Task: Search one way flight ticket for 1 adult, 5 children, 2 infants in seat and 1 infant on lap in first from Alexandria: Alexandria International Airport to Rockford: Chicago Rockford International Airport(was Northwest Chicagoland Regional Airport At Rockford) on 5-1-2023. Choice of flights is Alaska. Number of bags: 2 carry on bags and 6 checked bags. Price is upto 82000. Outbound departure time preference is 4:30.
Action: Mouse moved to (211, 211)
Screenshot: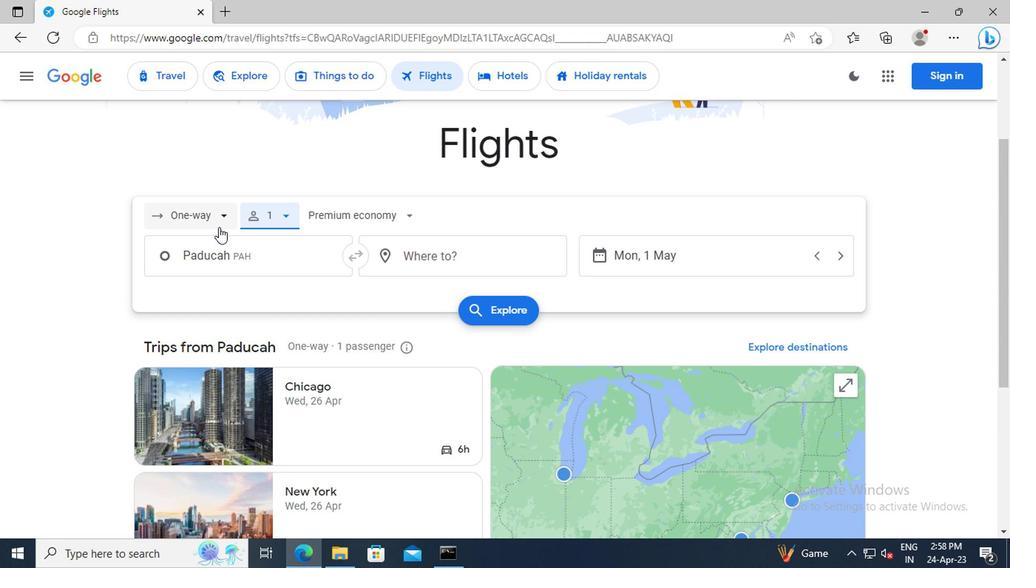 
Action: Mouse pressed left at (211, 211)
Screenshot: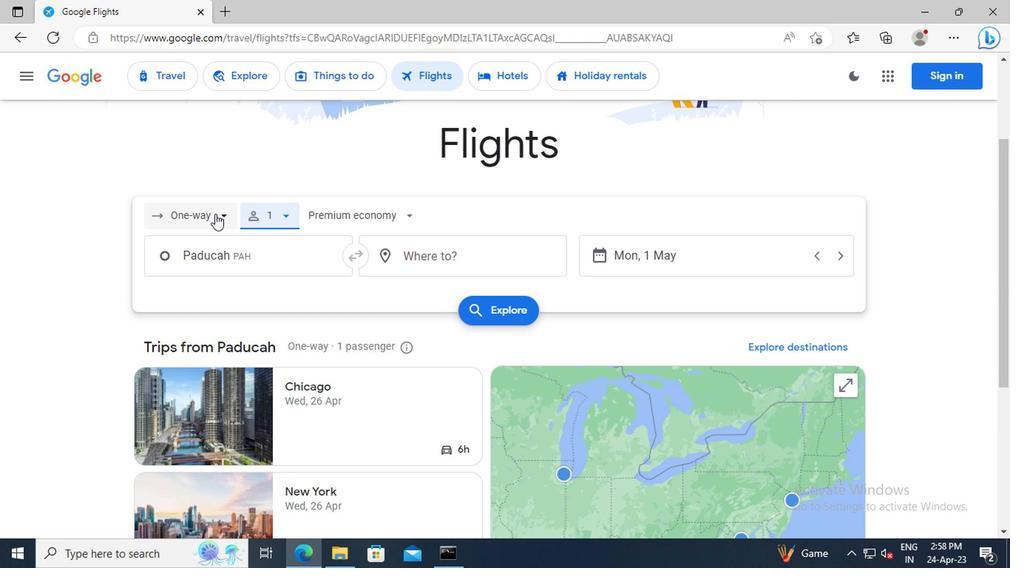 
Action: Mouse moved to (200, 283)
Screenshot: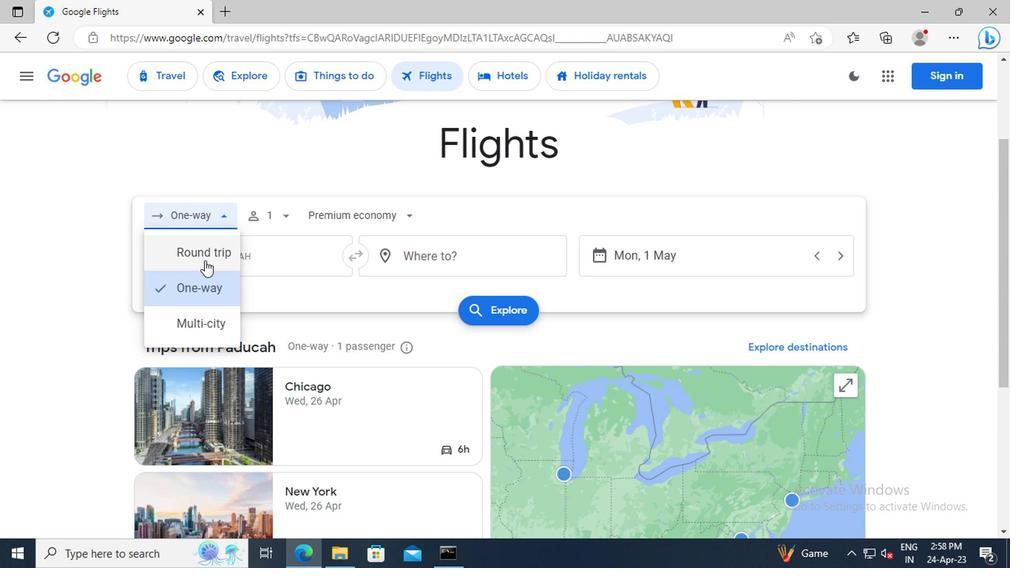 
Action: Mouse pressed left at (200, 283)
Screenshot: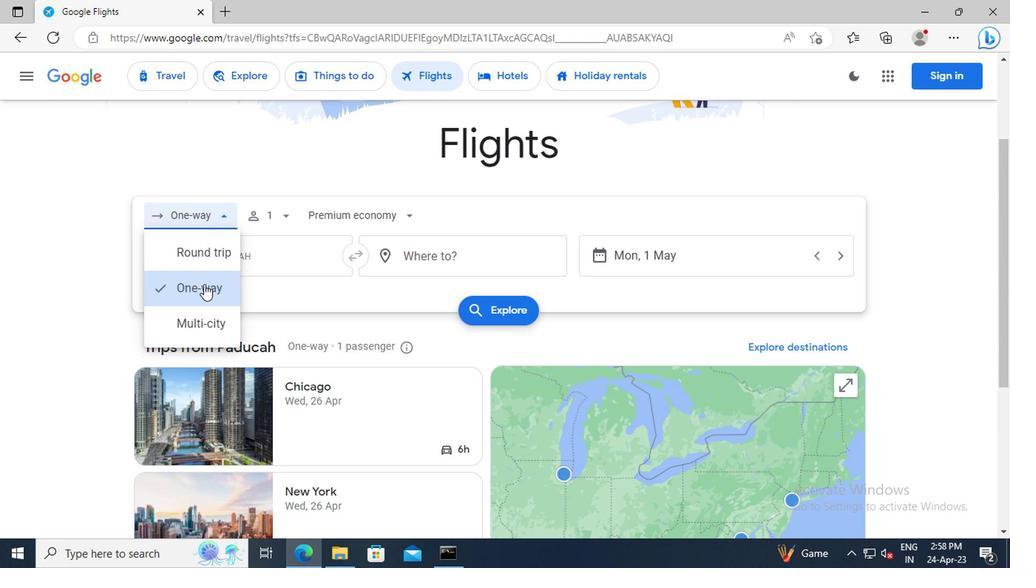 
Action: Mouse moved to (278, 211)
Screenshot: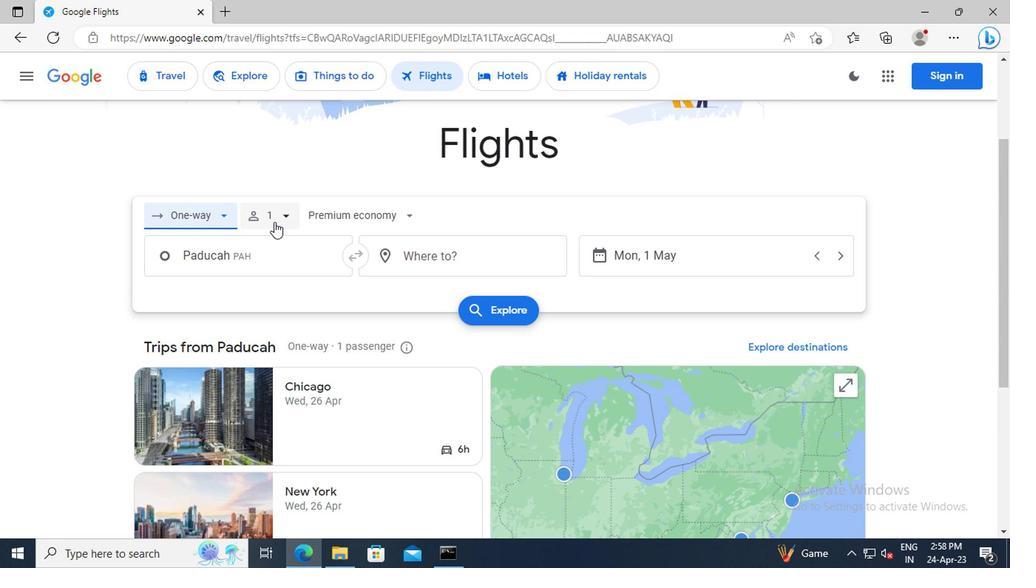 
Action: Mouse pressed left at (278, 211)
Screenshot: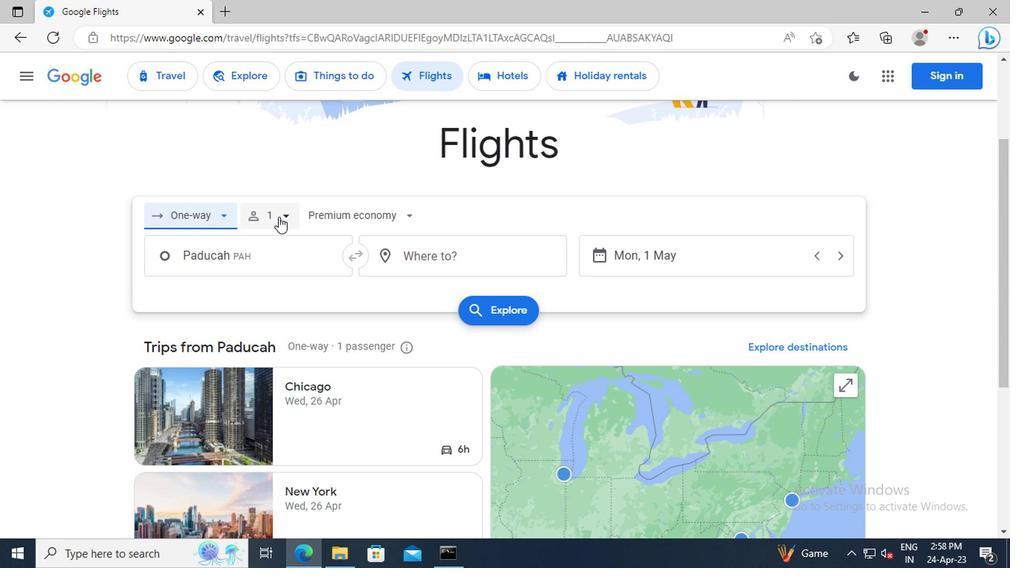 
Action: Mouse moved to (391, 294)
Screenshot: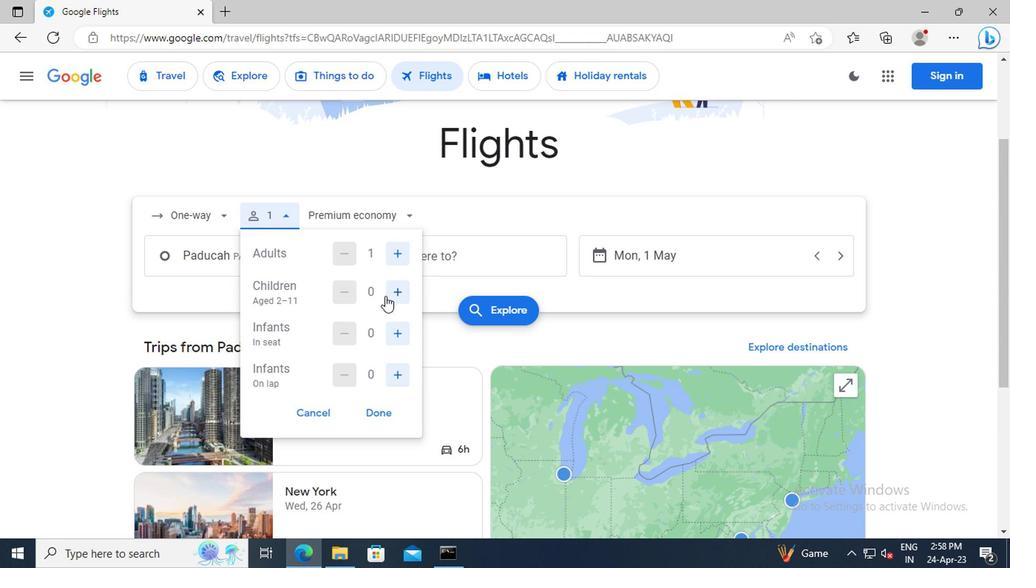 
Action: Mouse pressed left at (391, 294)
Screenshot: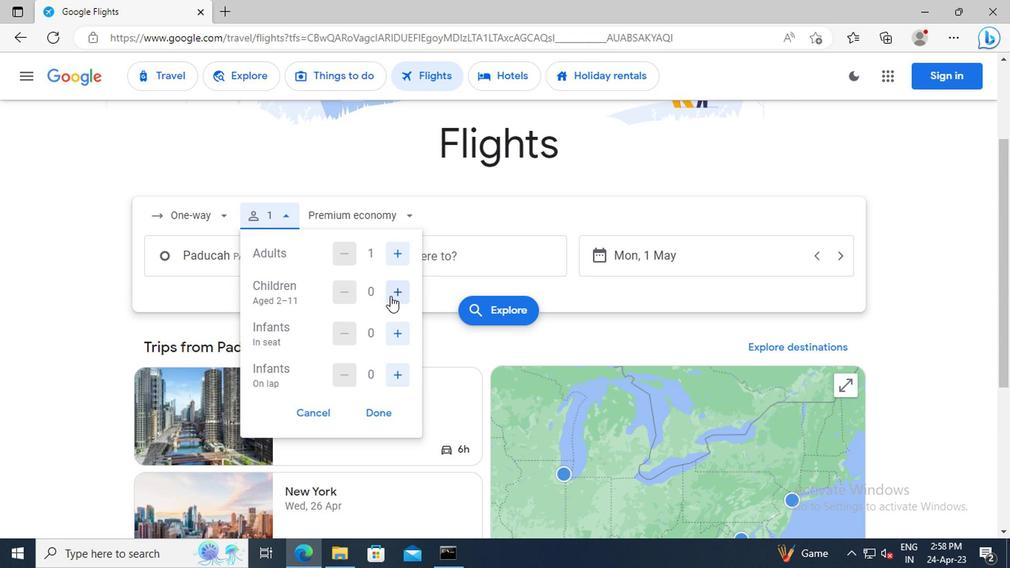 
Action: Mouse pressed left at (391, 294)
Screenshot: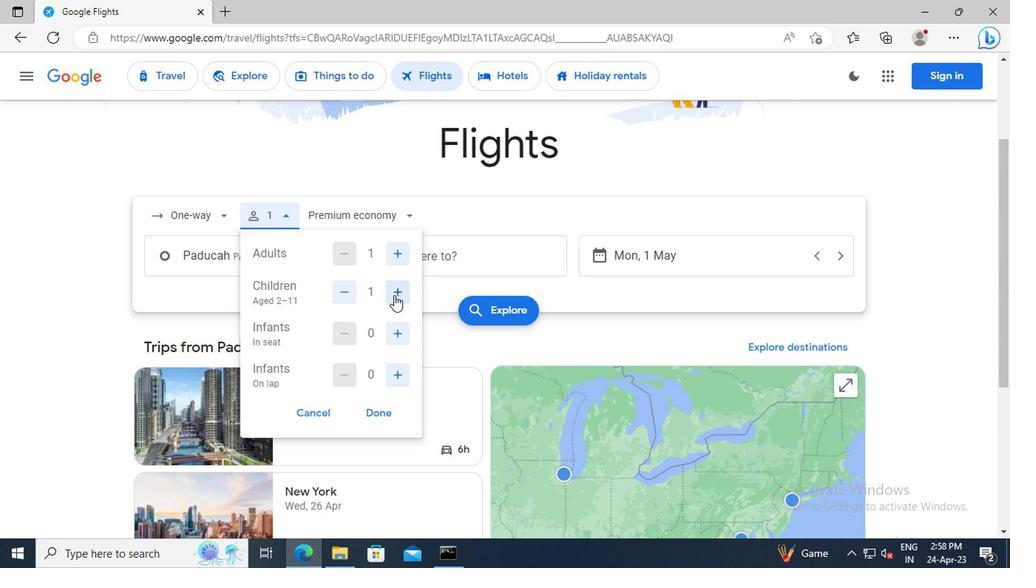 
Action: Mouse pressed left at (391, 294)
Screenshot: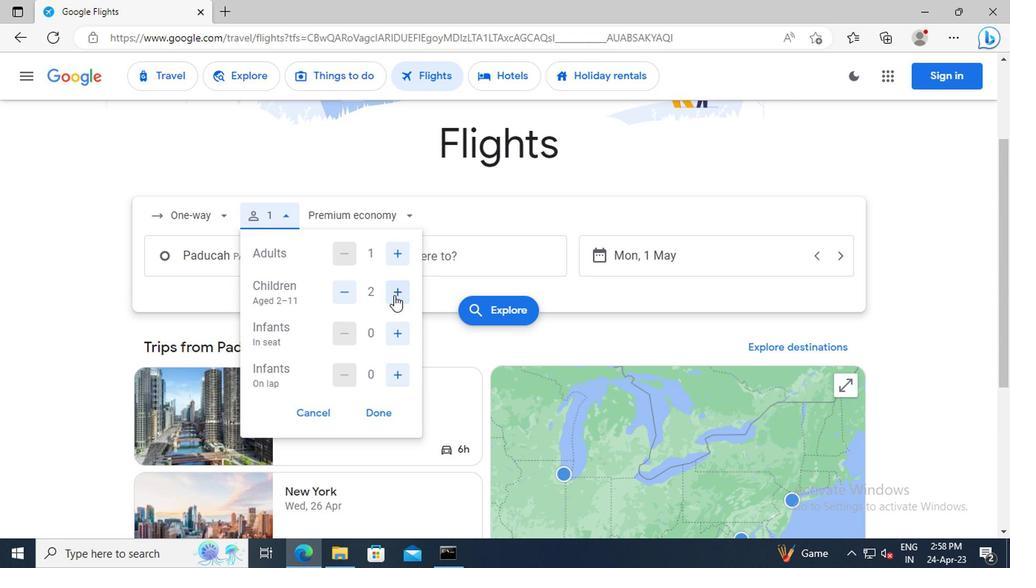 
Action: Mouse pressed left at (391, 294)
Screenshot: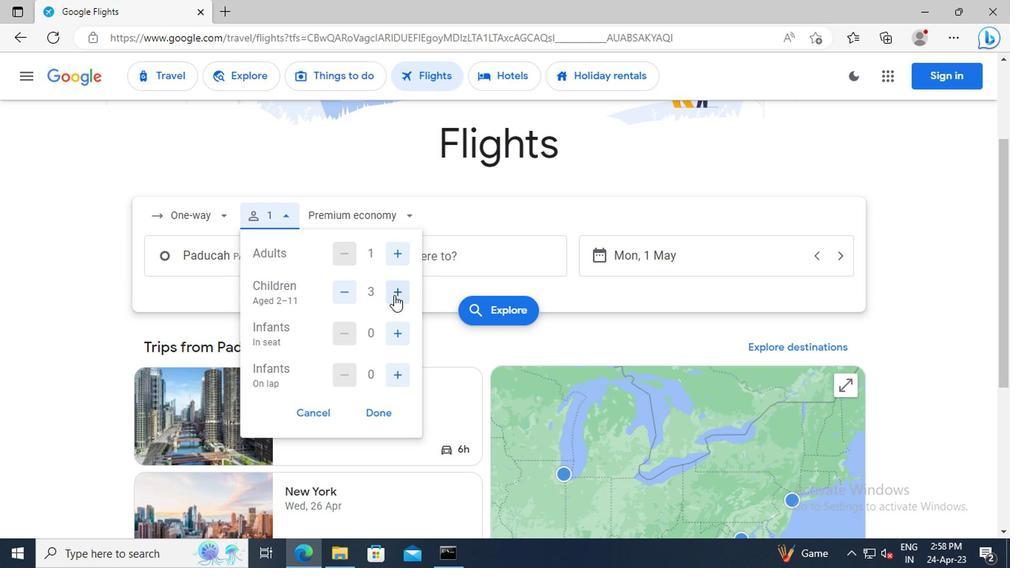 
Action: Mouse moved to (392, 293)
Screenshot: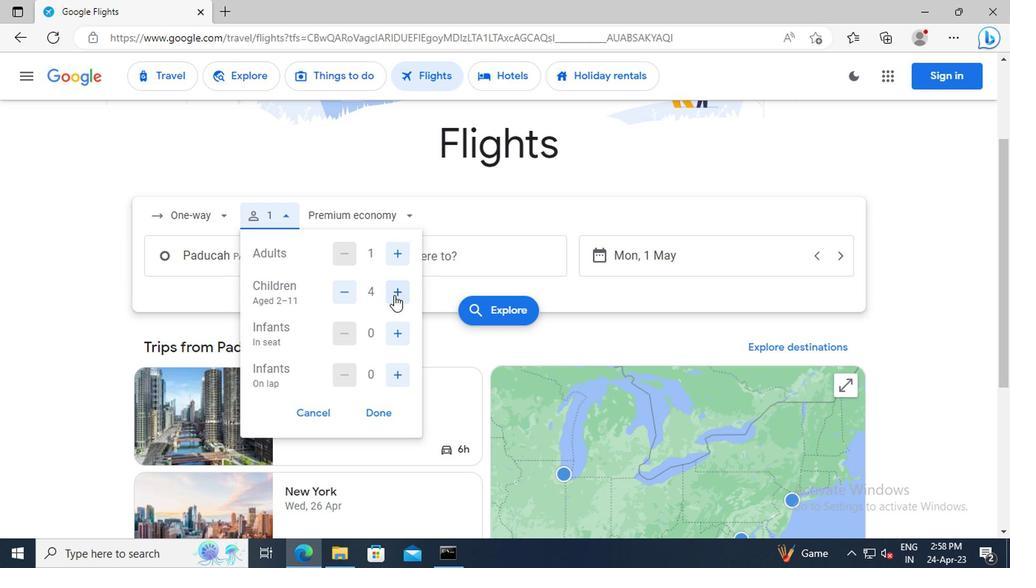 
Action: Mouse pressed left at (392, 293)
Screenshot: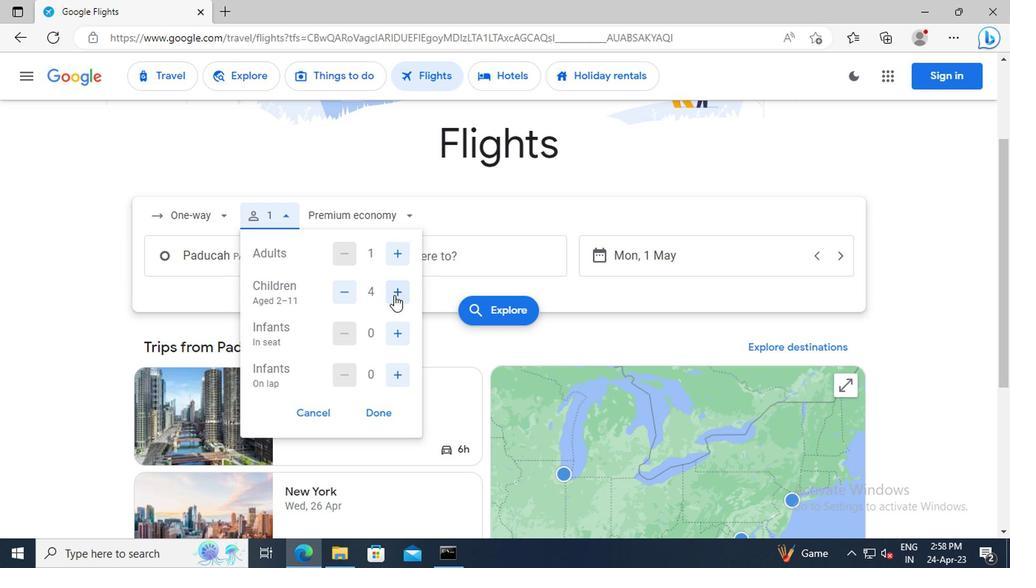 
Action: Mouse moved to (395, 328)
Screenshot: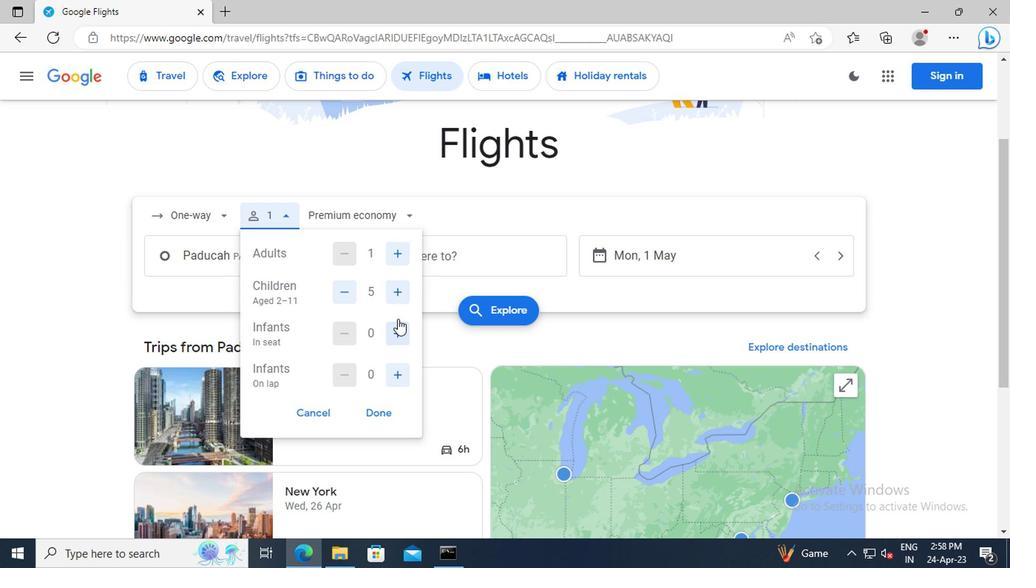 
Action: Mouse pressed left at (395, 328)
Screenshot: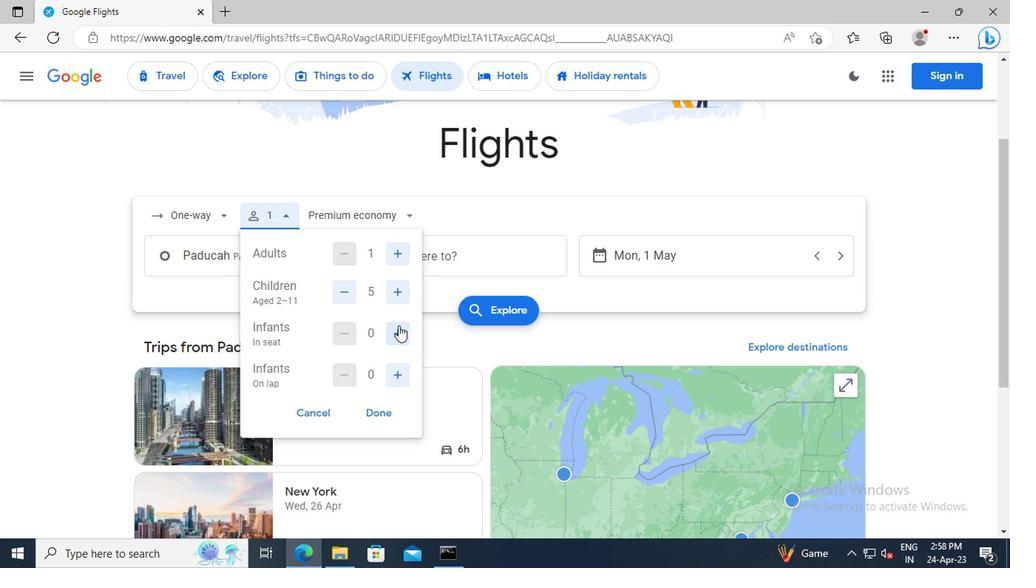 
Action: Mouse pressed left at (395, 328)
Screenshot: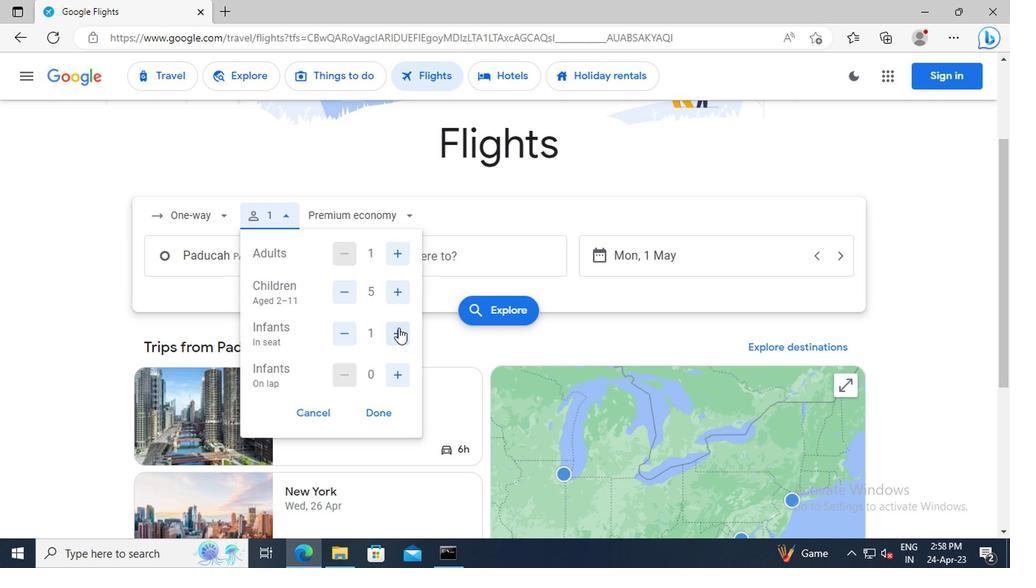 
Action: Mouse moved to (382, 412)
Screenshot: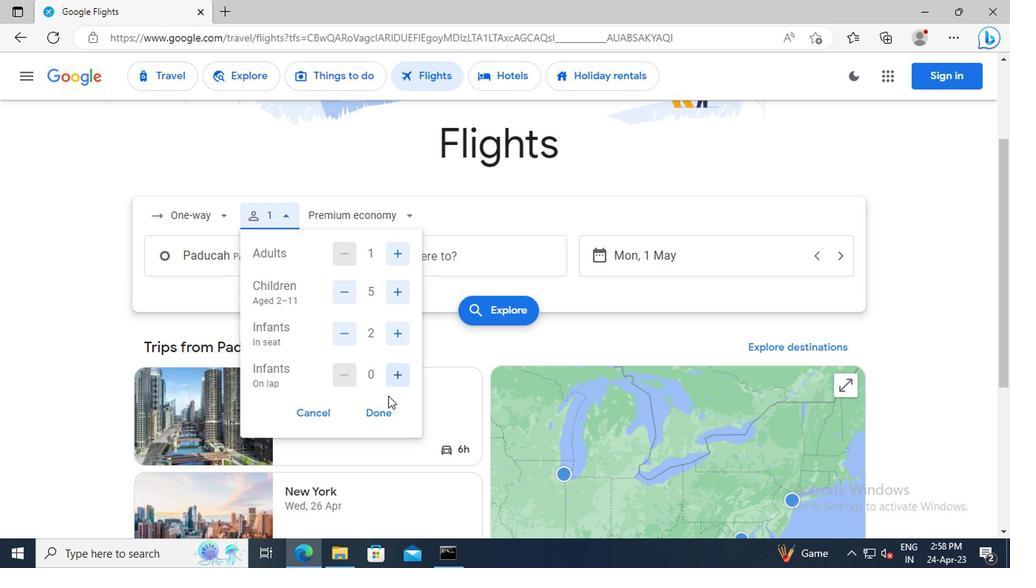 
Action: Mouse pressed left at (382, 412)
Screenshot: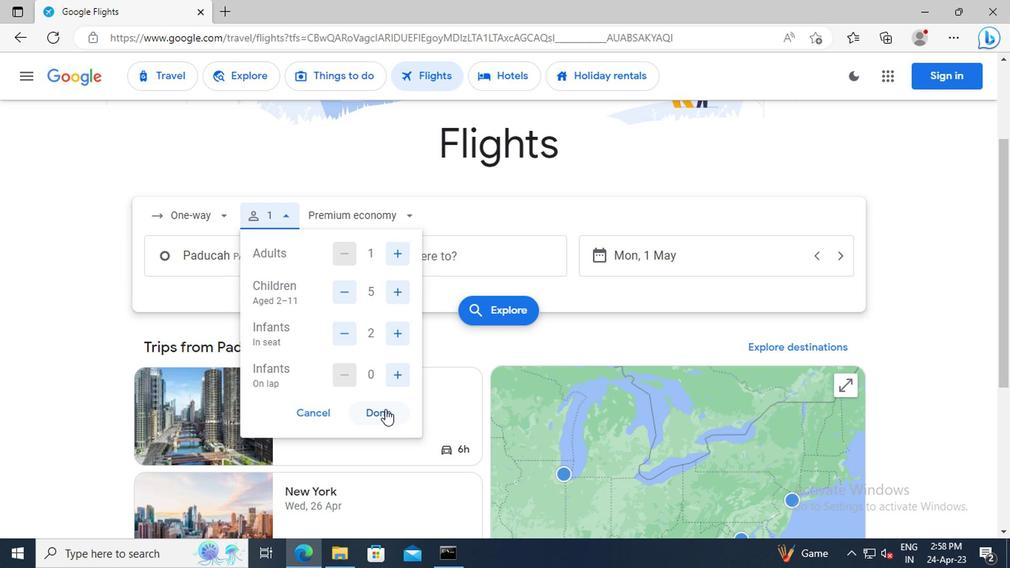 
Action: Mouse moved to (366, 216)
Screenshot: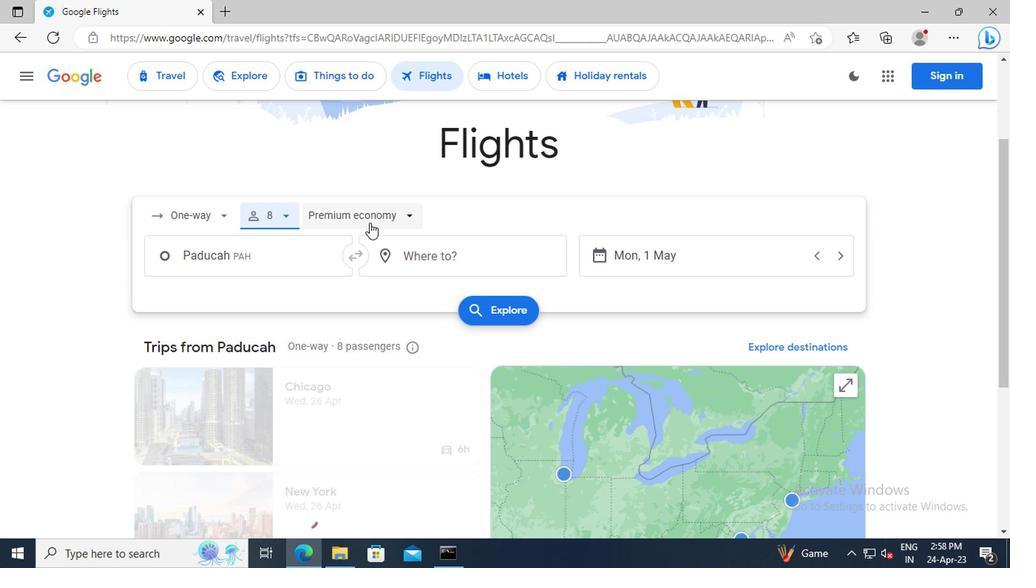 
Action: Mouse pressed left at (366, 216)
Screenshot: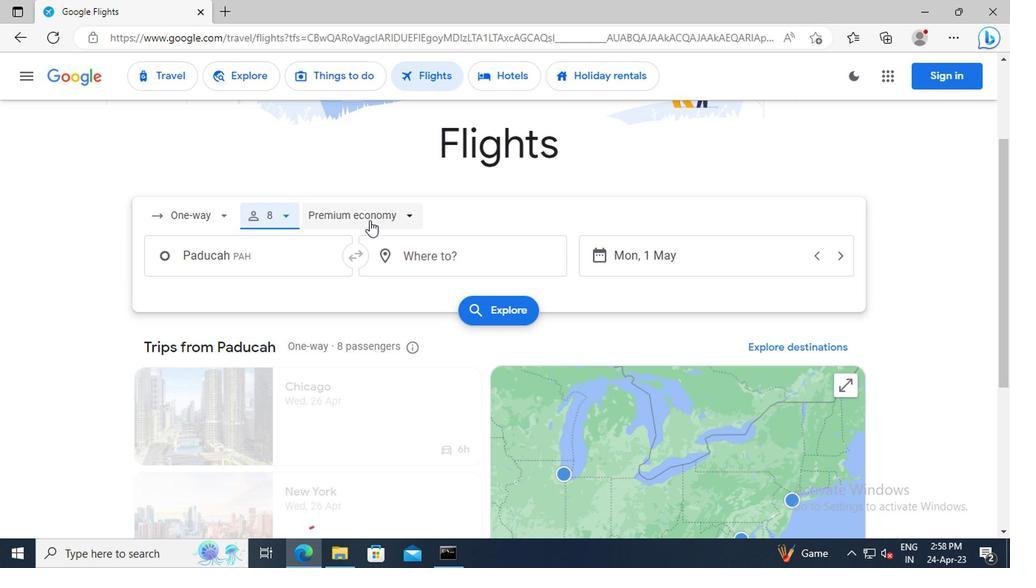 
Action: Mouse moved to (345, 361)
Screenshot: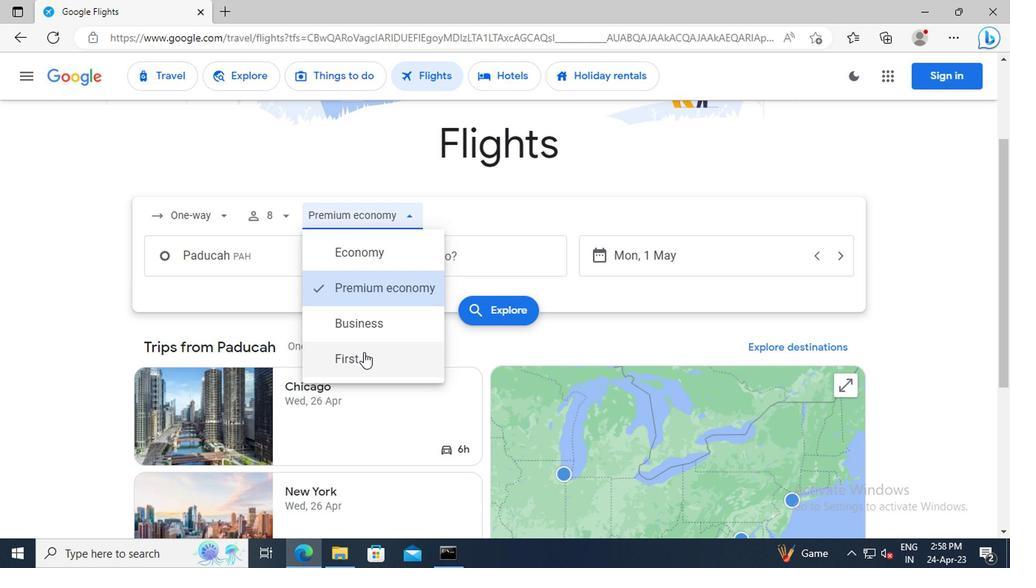 
Action: Mouse pressed left at (345, 361)
Screenshot: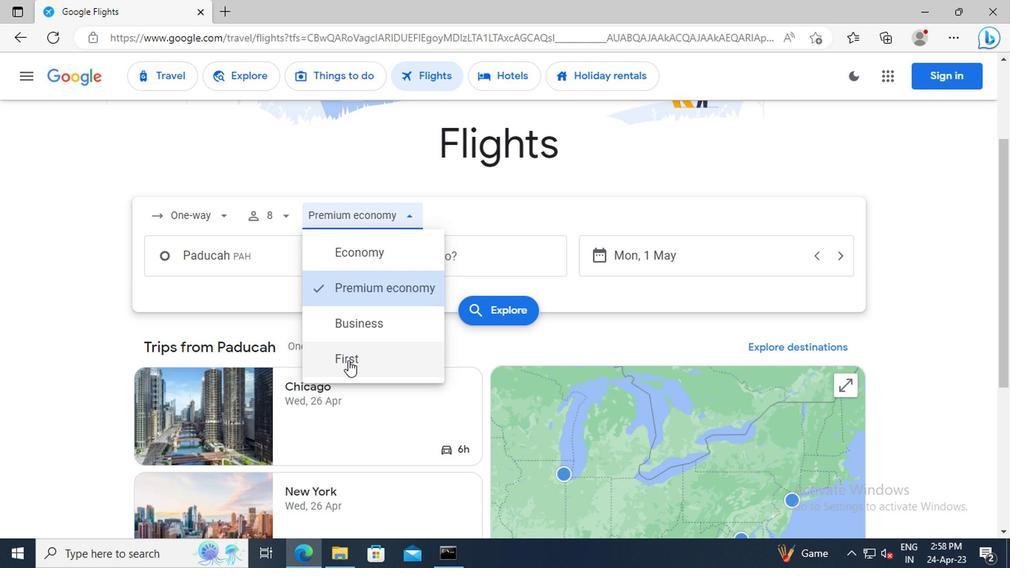 
Action: Mouse moved to (269, 255)
Screenshot: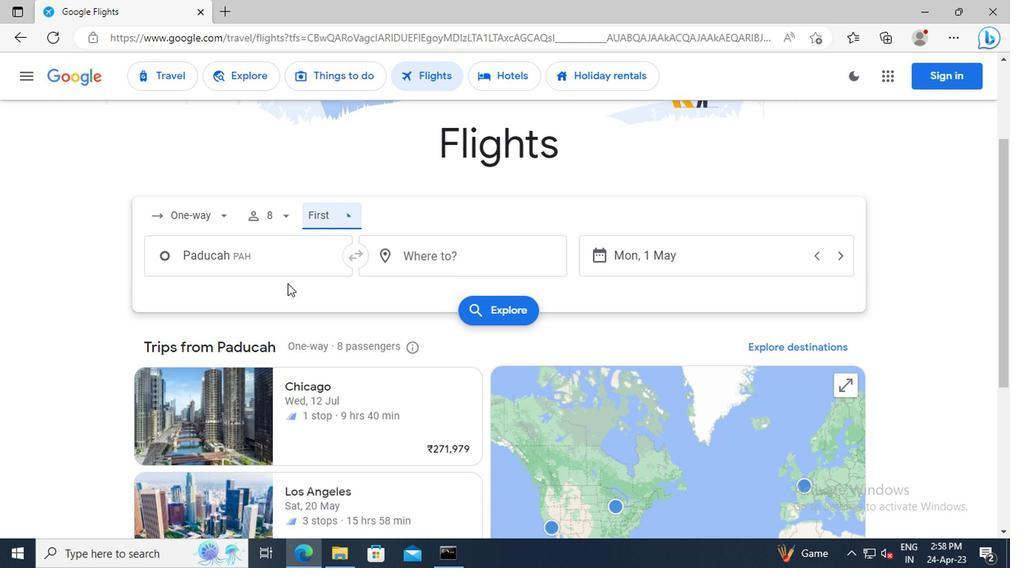 
Action: Mouse pressed left at (269, 255)
Screenshot: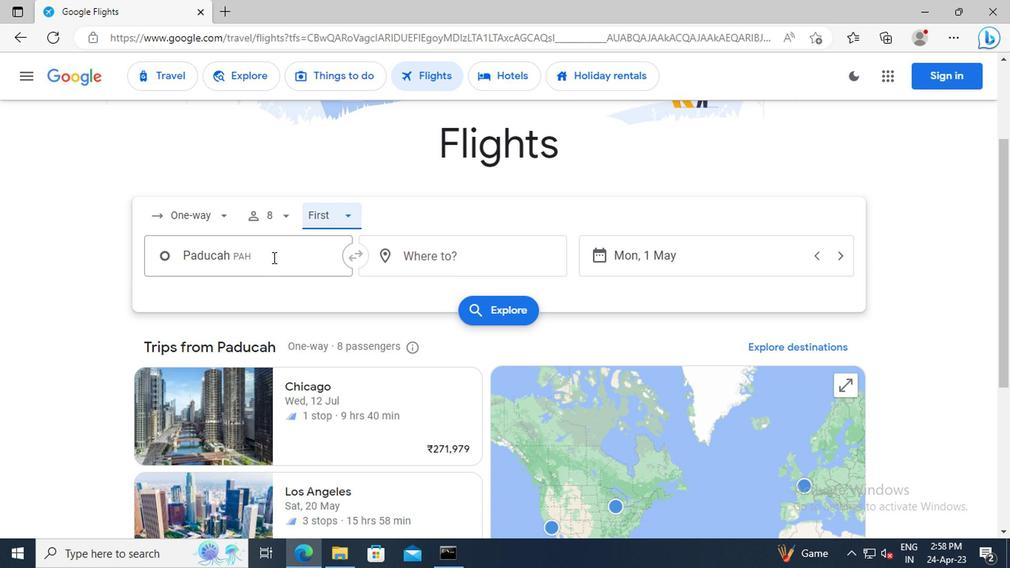 
Action: Key pressed <Key.shift_r>Alexandria<Key.space><Key.shift>IN
Screenshot: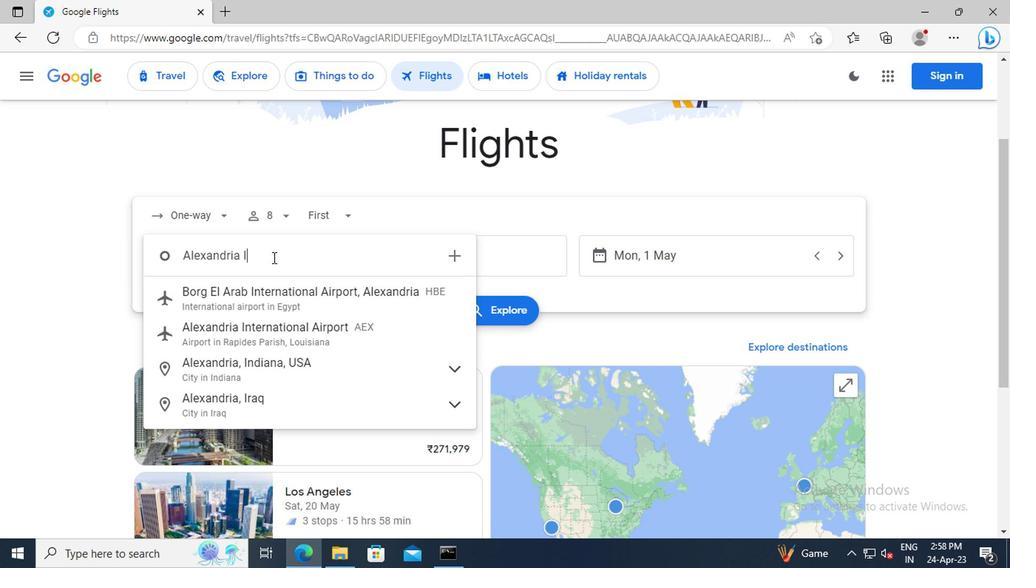 
Action: Mouse moved to (285, 332)
Screenshot: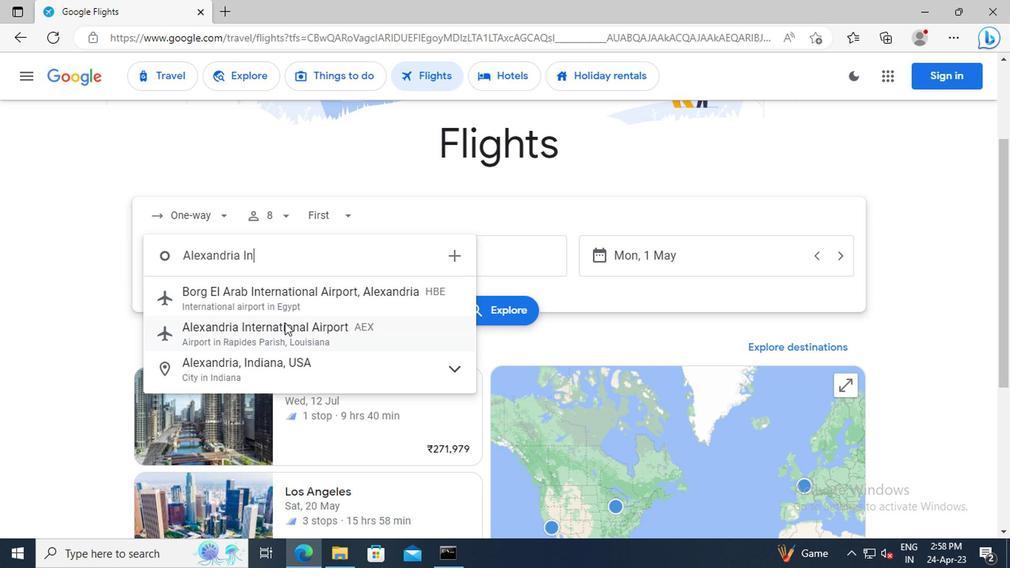 
Action: Mouse pressed left at (285, 332)
Screenshot: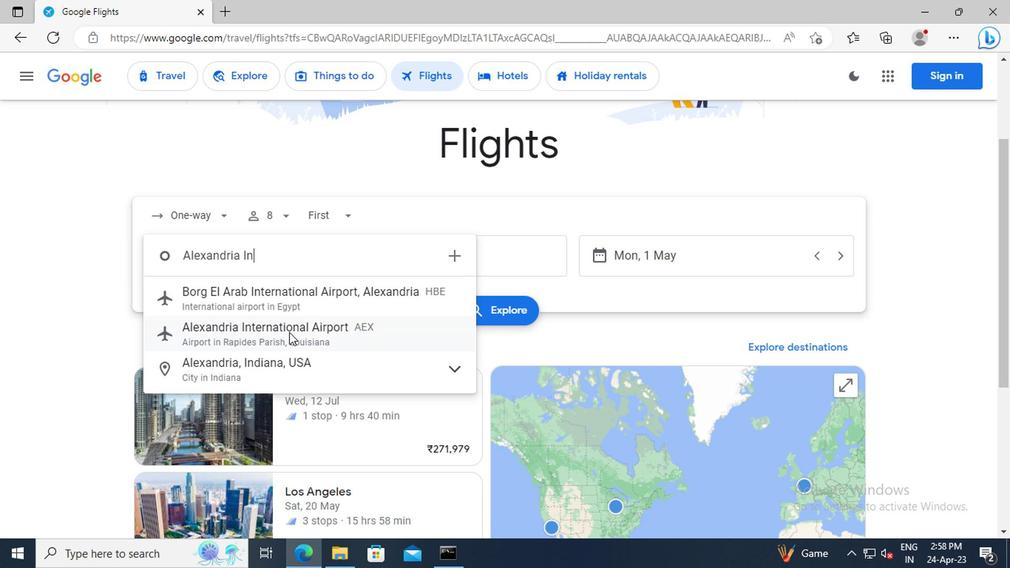 
Action: Mouse moved to (429, 261)
Screenshot: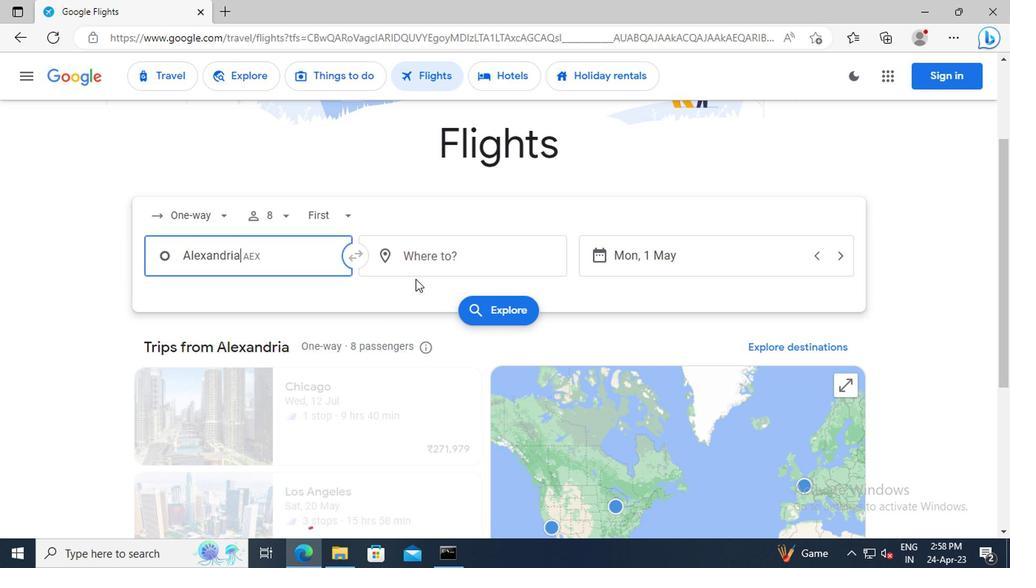 
Action: Mouse pressed left at (429, 261)
Screenshot: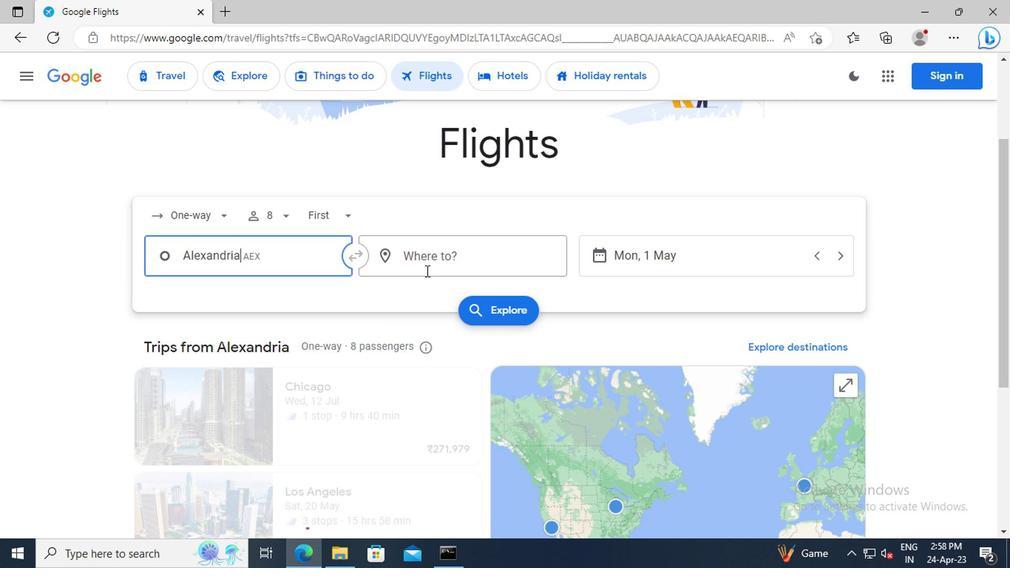 
Action: Key pressed <Key.shift>CHICAGO<Key.space><Key.shift>RO
Screenshot: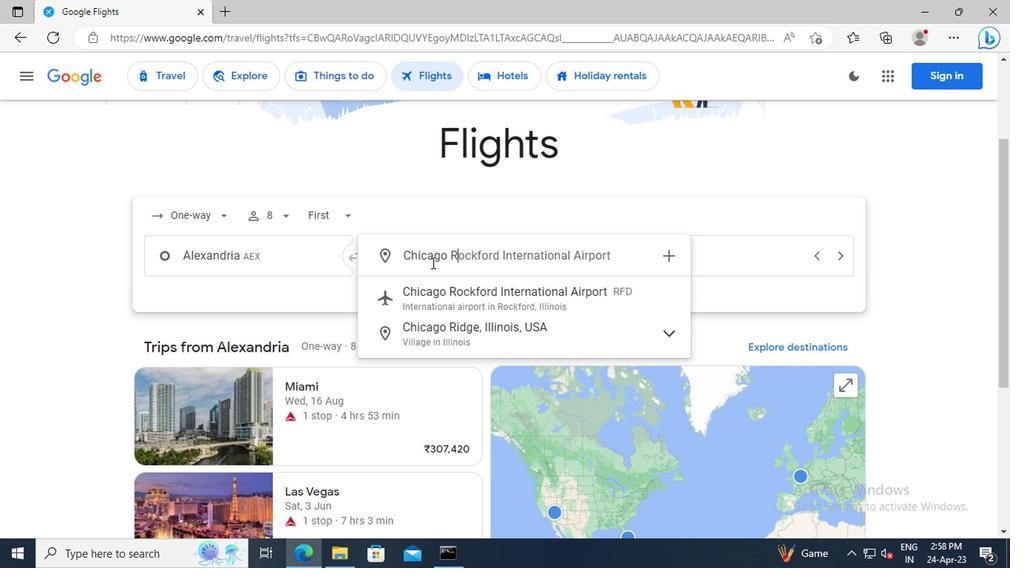 
Action: Mouse moved to (447, 293)
Screenshot: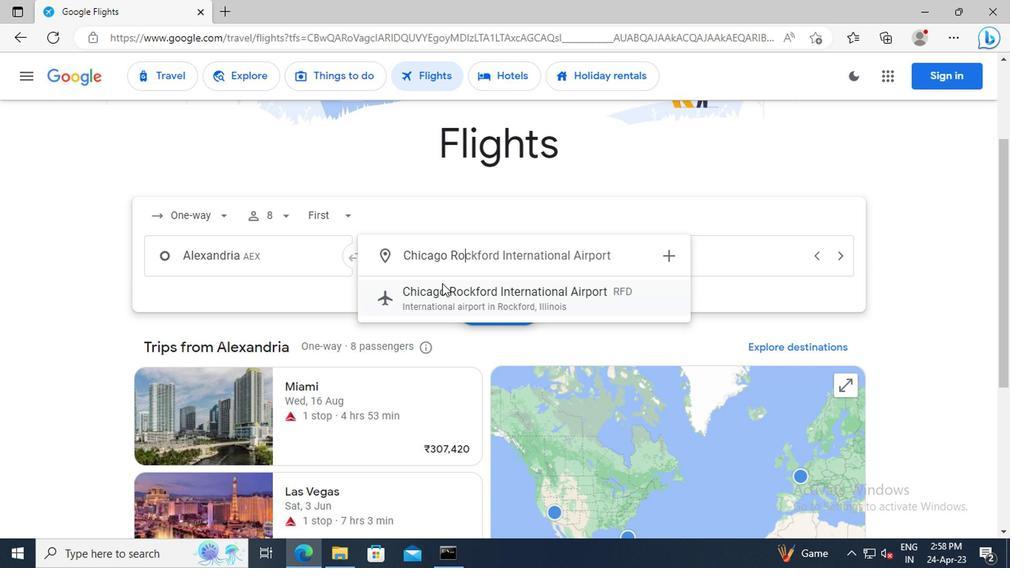 
Action: Mouse pressed left at (447, 293)
Screenshot: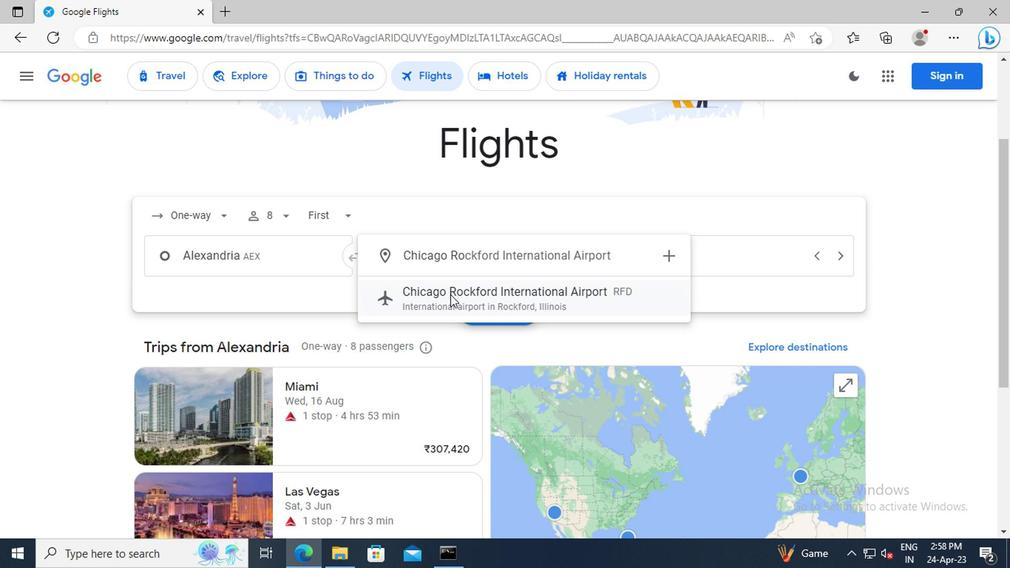 
Action: Mouse moved to (679, 264)
Screenshot: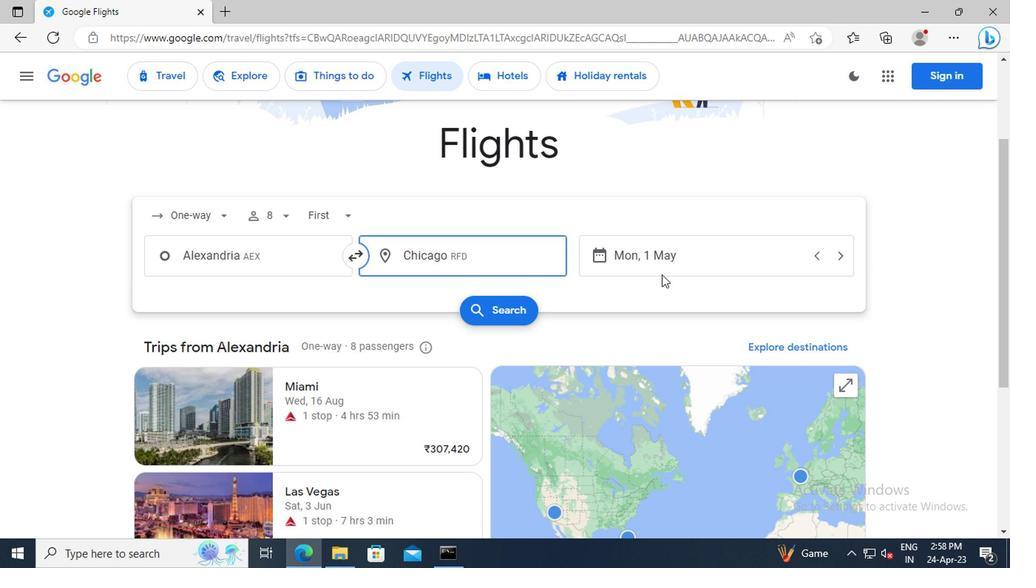 
Action: Mouse pressed left at (679, 264)
Screenshot: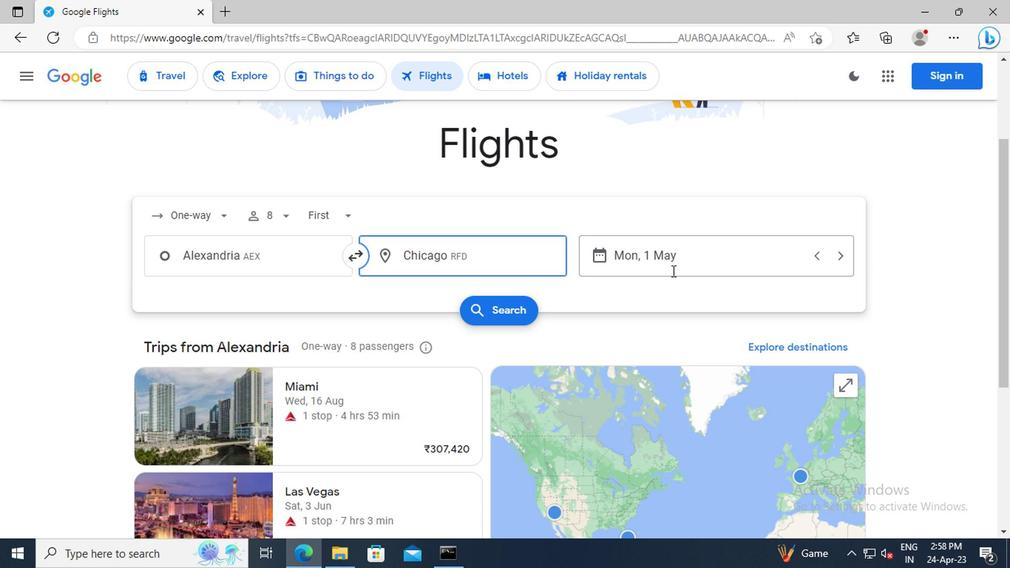 
Action: Key pressed 1<Key.space>MAY<Key.enter>
Screenshot: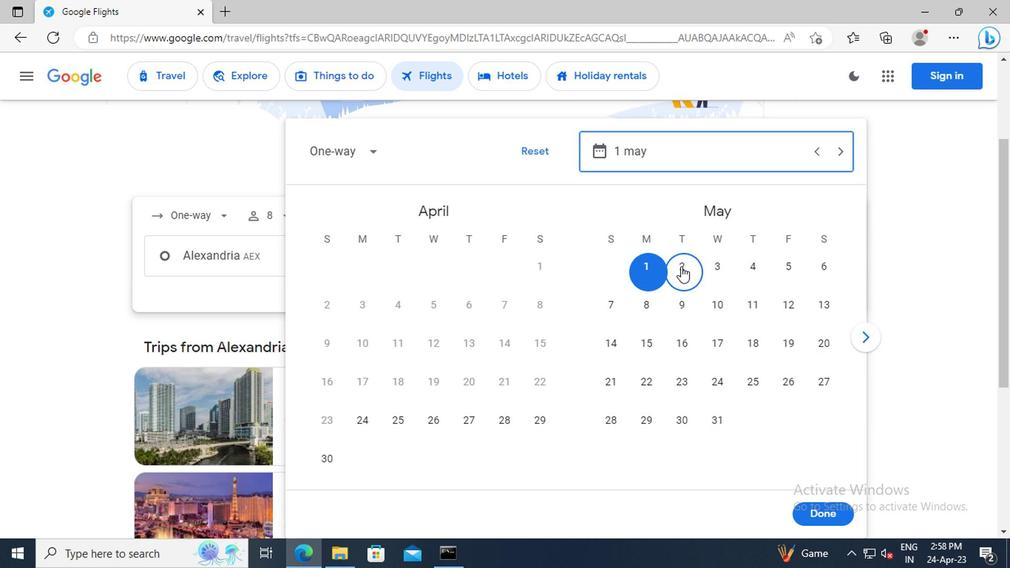 
Action: Mouse moved to (814, 519)
Screenshot: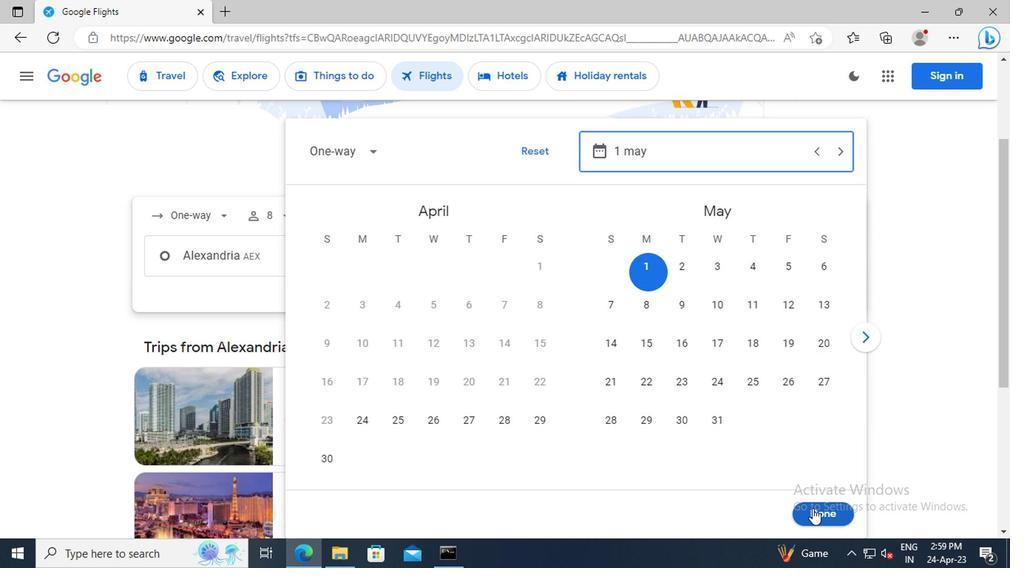 
Action: Mouse pressed left at (814, 519)
Screenshot: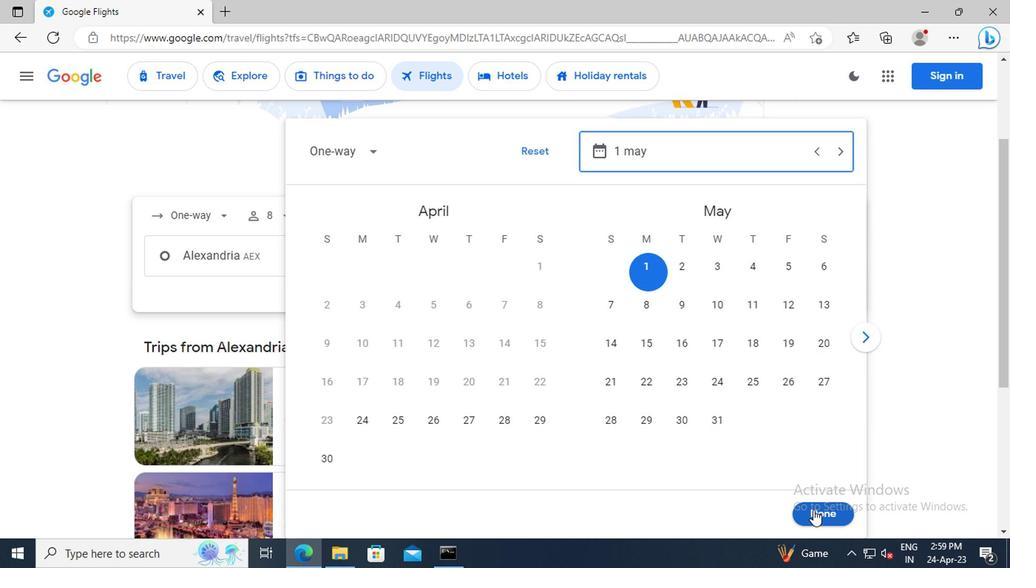 
Action: Mouse moved to (481, 310)
Screenshot: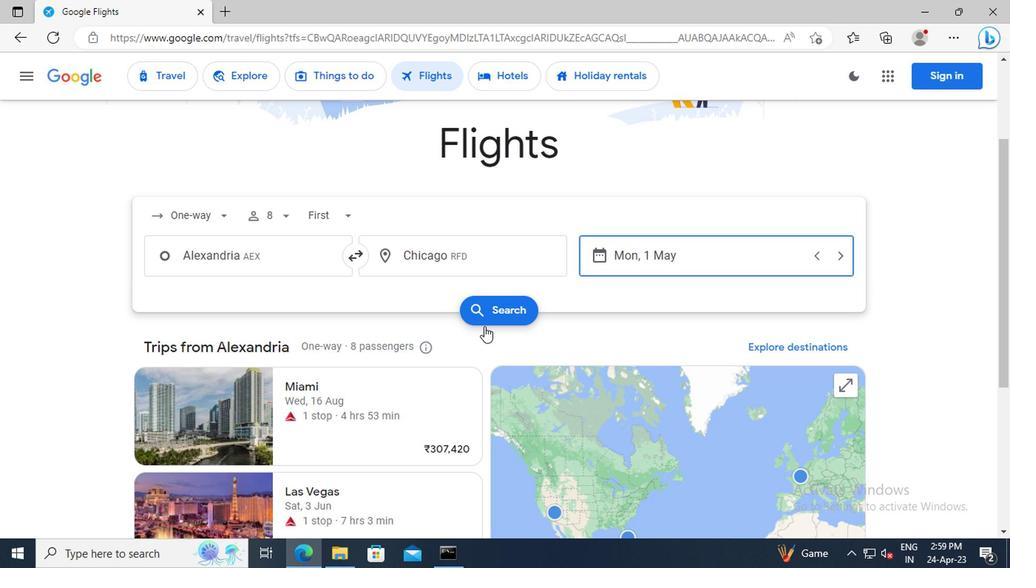 
Action: Mouse pressed left at (481, 310)
Screenshot: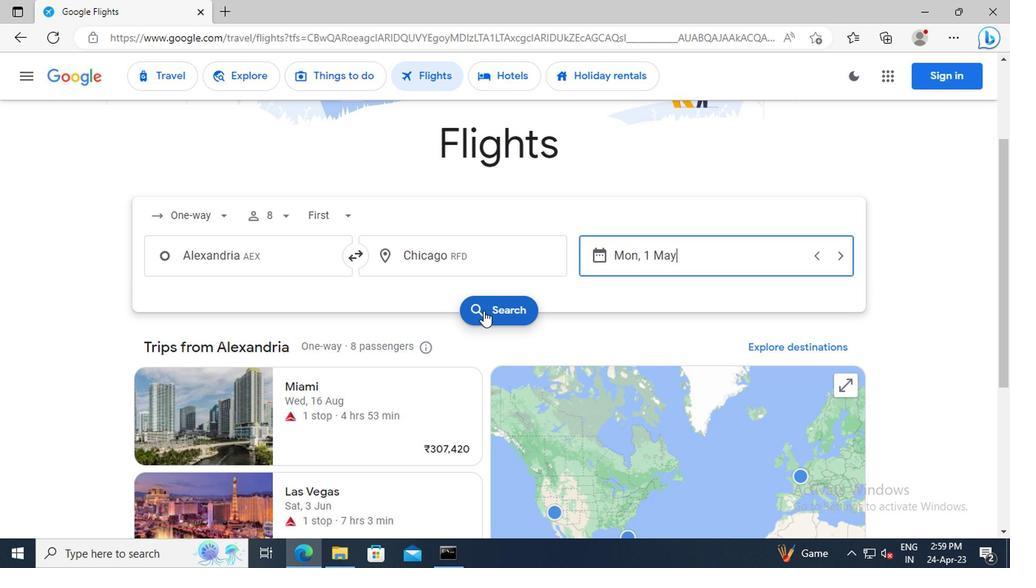 
Action: Mouse moved to (185, 209)
Screenshot: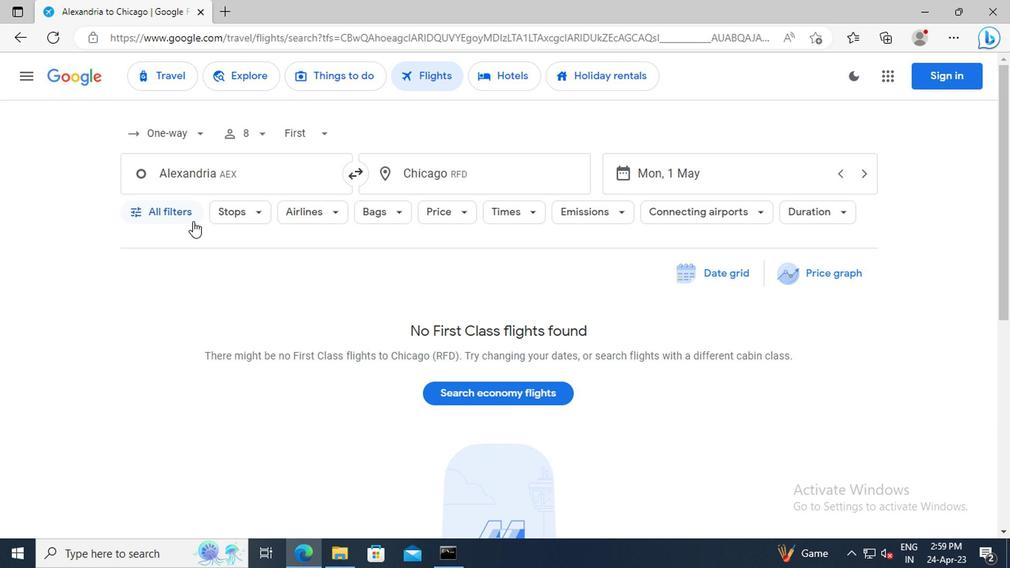 
Action: Mouse pressed left at (185, 209)
Screenshot: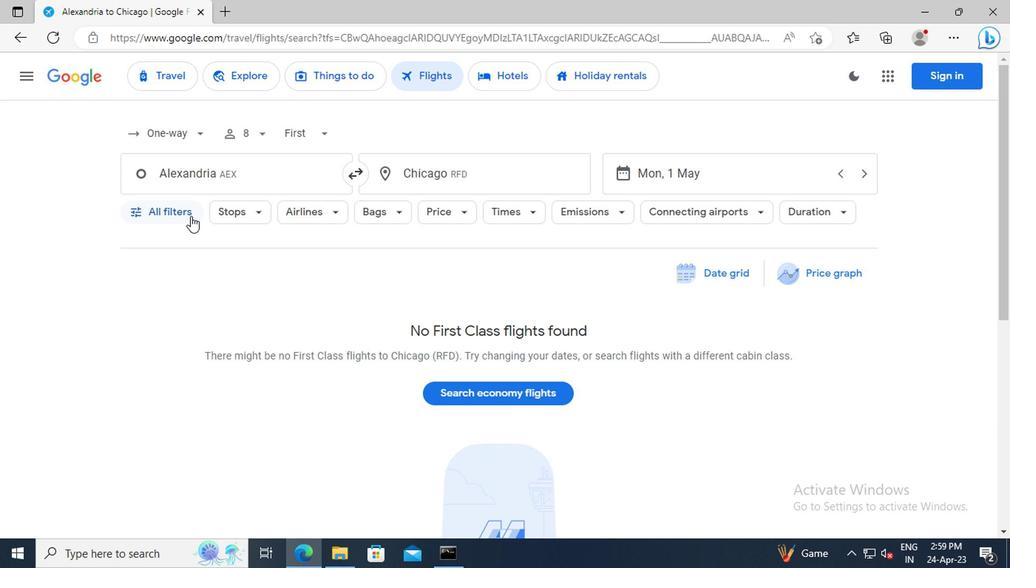 
Action: Mouse moved to (280, 316)
Screenshot: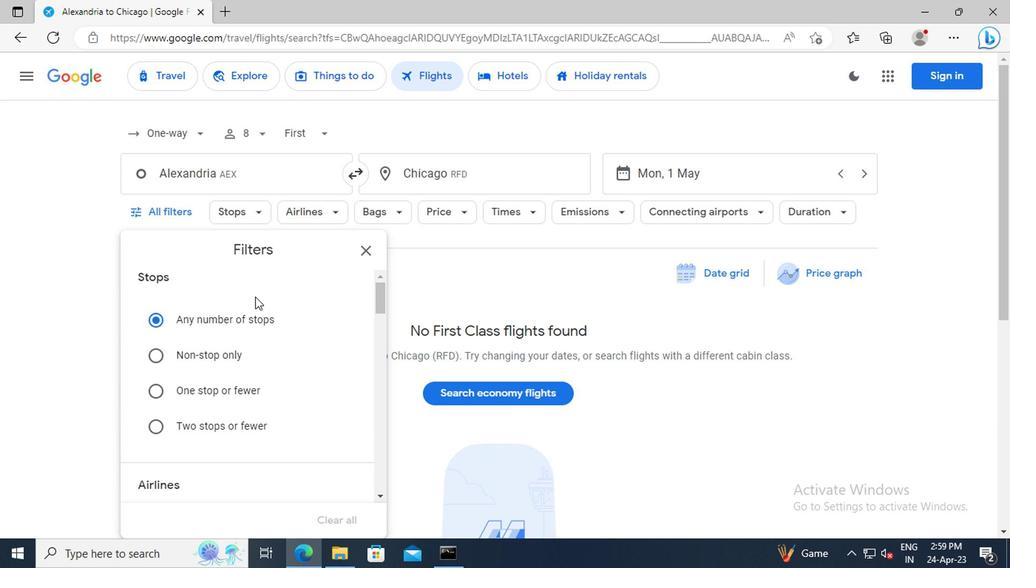 
Action: Mouse scrolled (280, 316) with delta (0, 0)
Screenshot: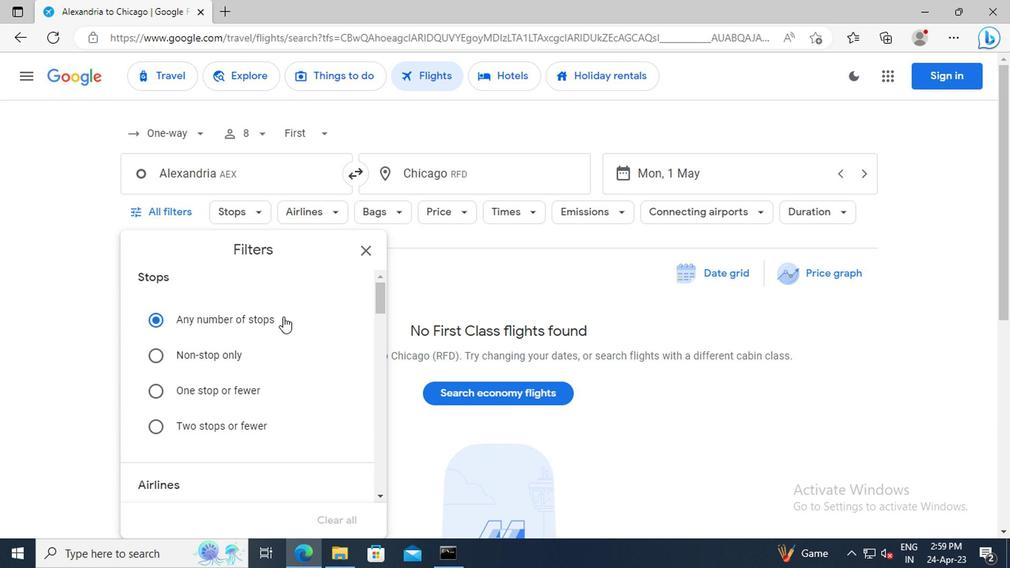 
Action: Mouse scrolled (280, 316) with delta (0, 0)
Screenshot: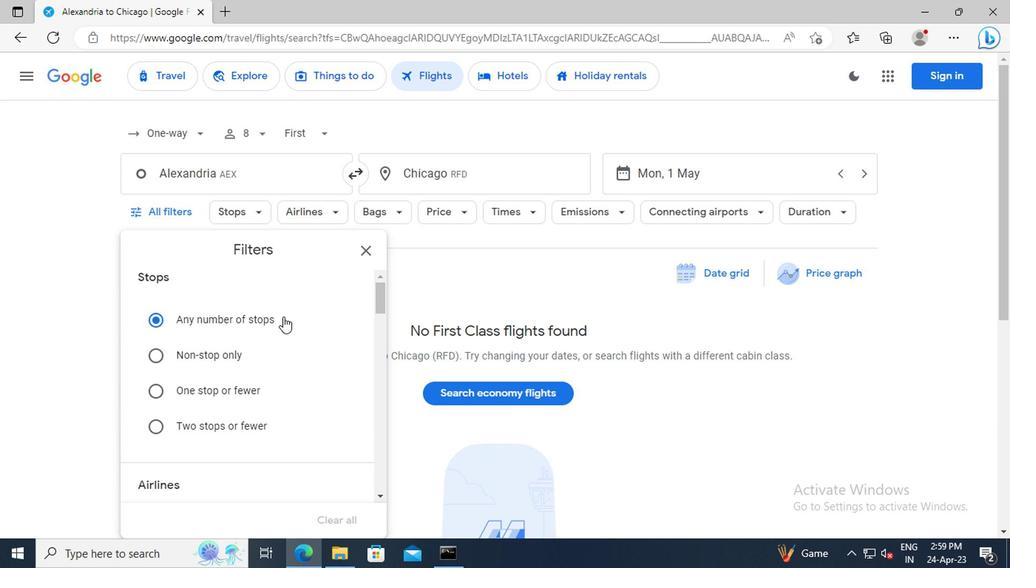 
Action: Mouse scrolled (280, 316) with delta (0, 0)
Screenshot: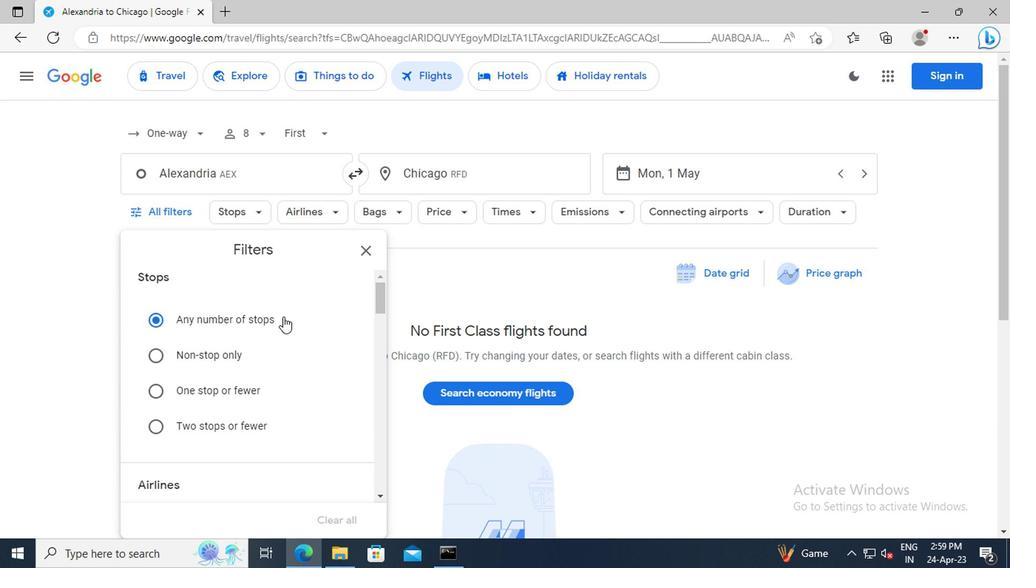 
Action: Mouse scrolled (280, 316) with delta (0, 0)
Screenshot: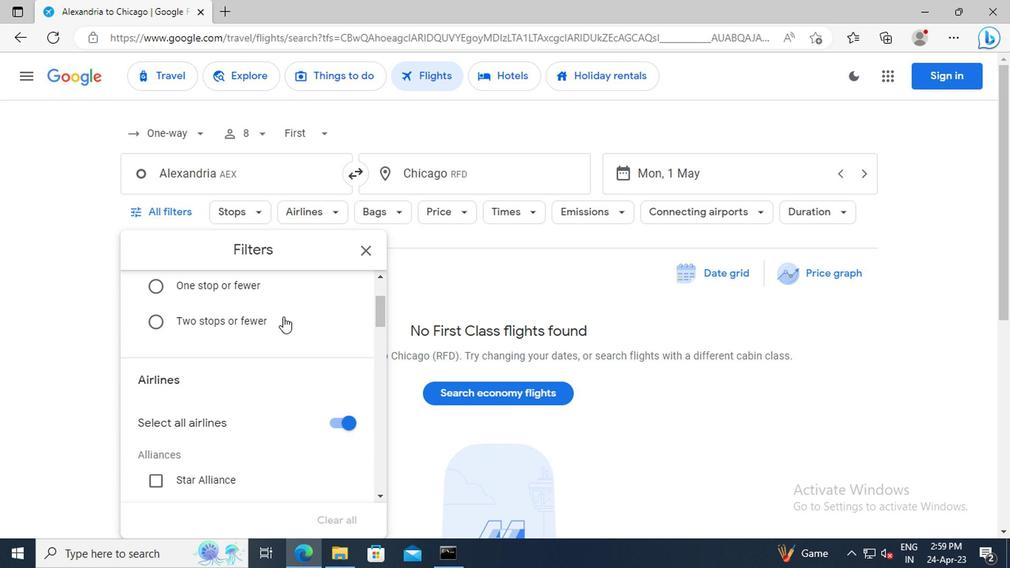 
Action: Mouse scrolled (280, 316) with delta (0, 0)
Screenshot: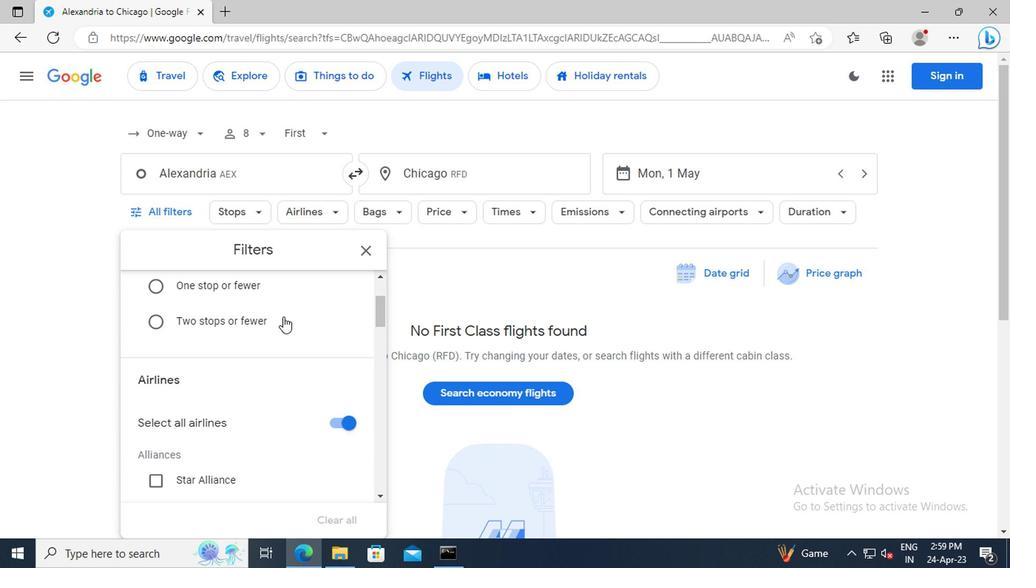 
Action: Mouse moved to (330, 358)
Screenshot: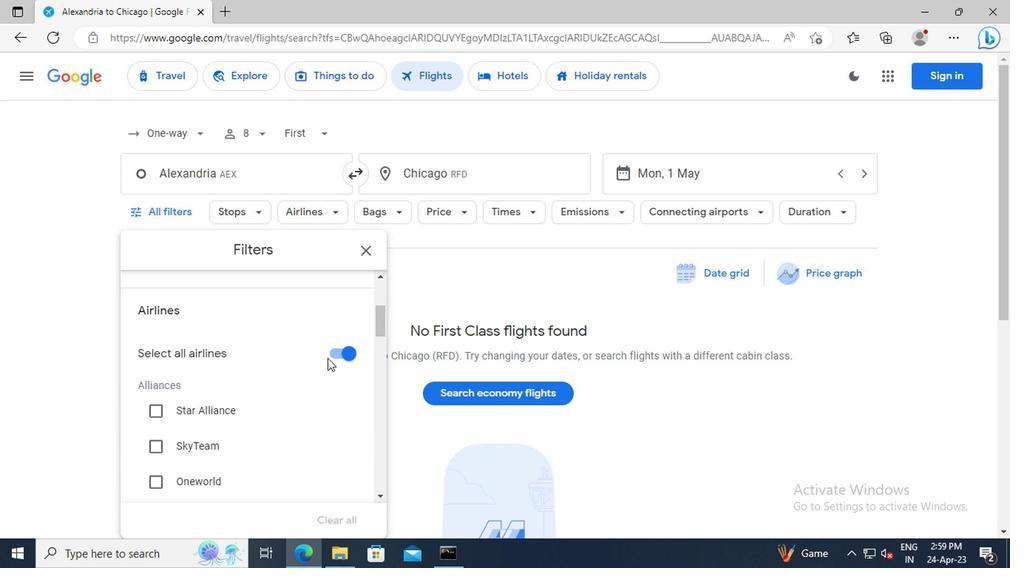 
Action: Mouse pressed left at (330, 358)
Screenshot: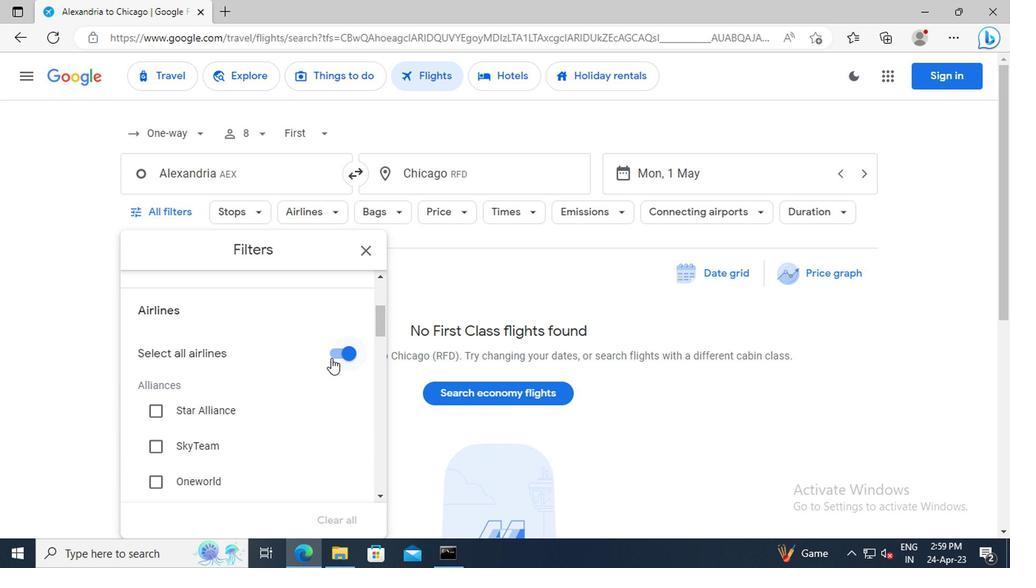 
Action: Mouse moved to (272, 358)
Screenshot: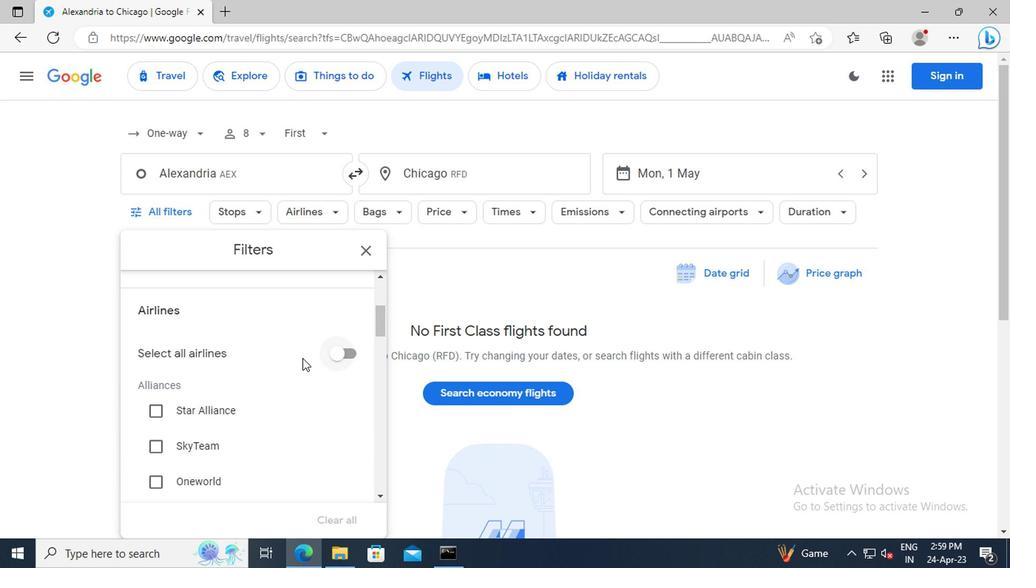 
Action: Mouse scrolled (272, 357) with delta (0, -1)
Screenshot: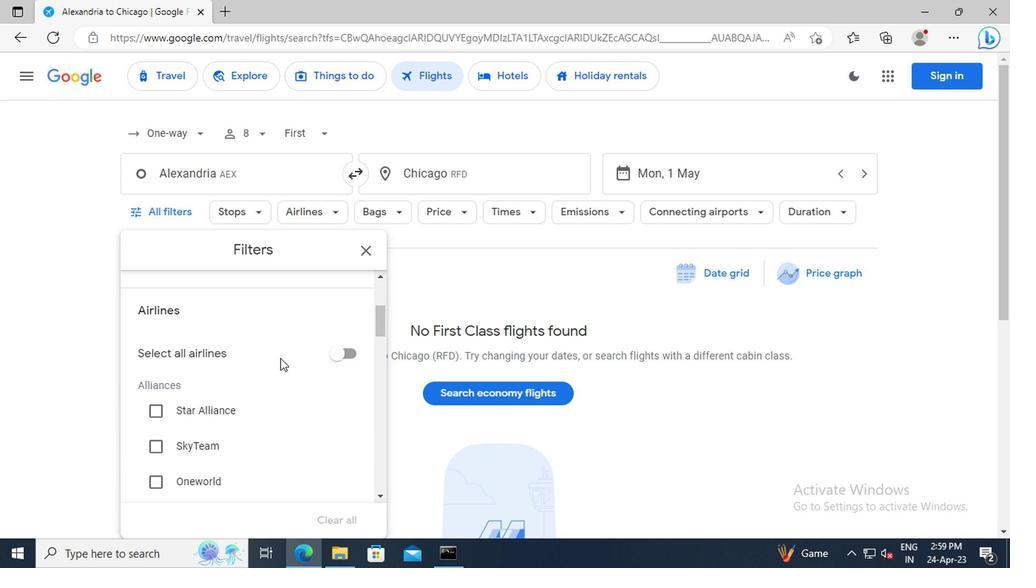 
Action: Mouse scrolled (272, 357) with delta (0, -1)
Screenshot: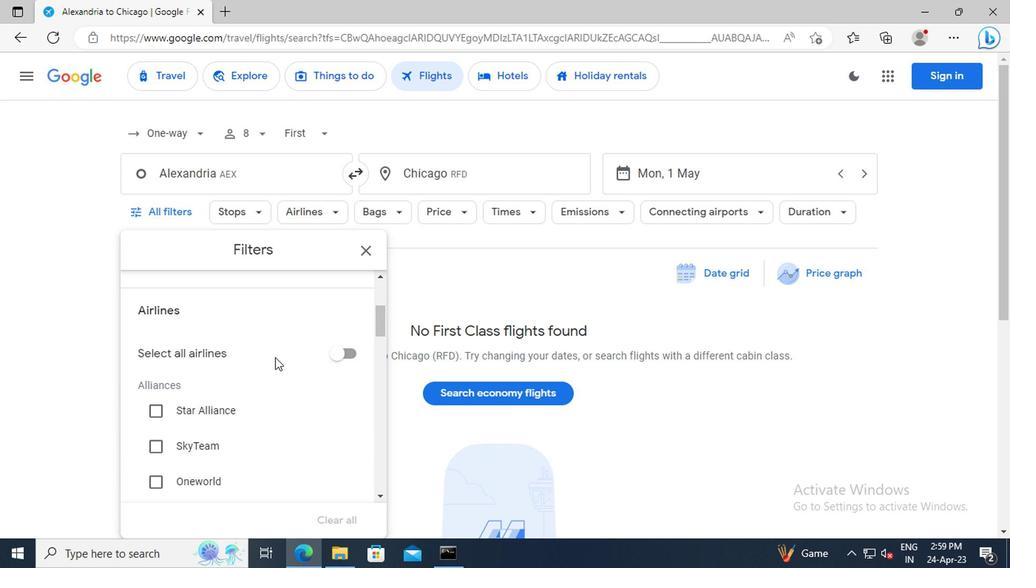 
Action: Mouse scrolled (272, 357) with delta (0, -1)
Screenshot: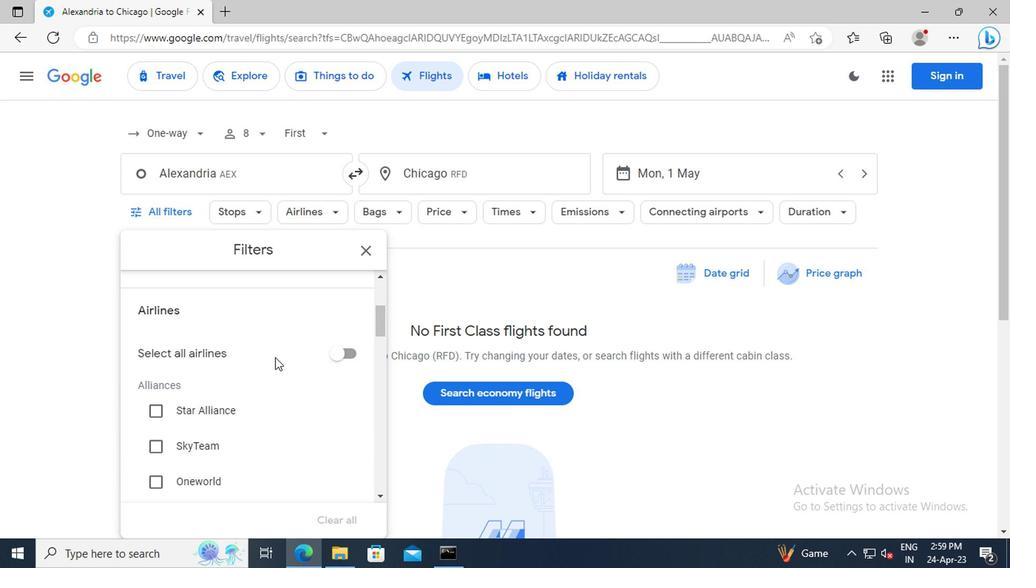 
Action: Mouse scrolled (272, 357) with delta (0, -1)
Screenshot: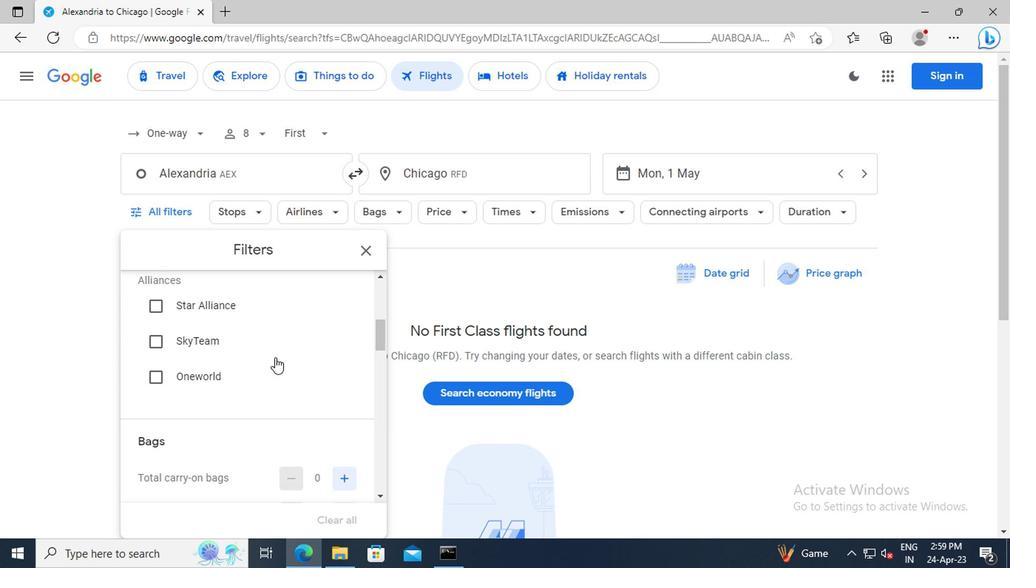
Action: Mouse scrolled (272, 357) with delta (0, -1)
Screenshot: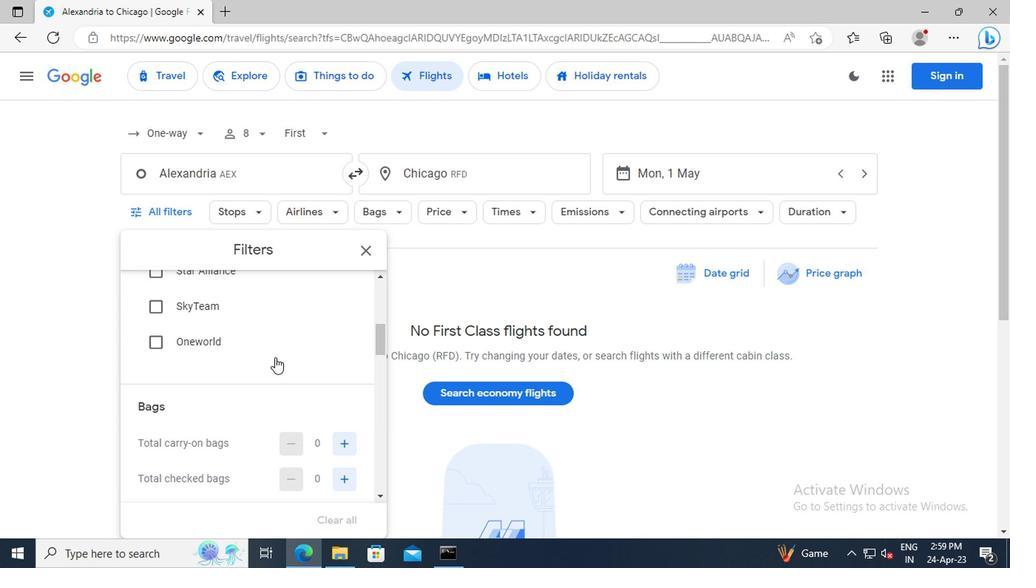 
Action: Mouse moved to (335, 408)
Screenshot: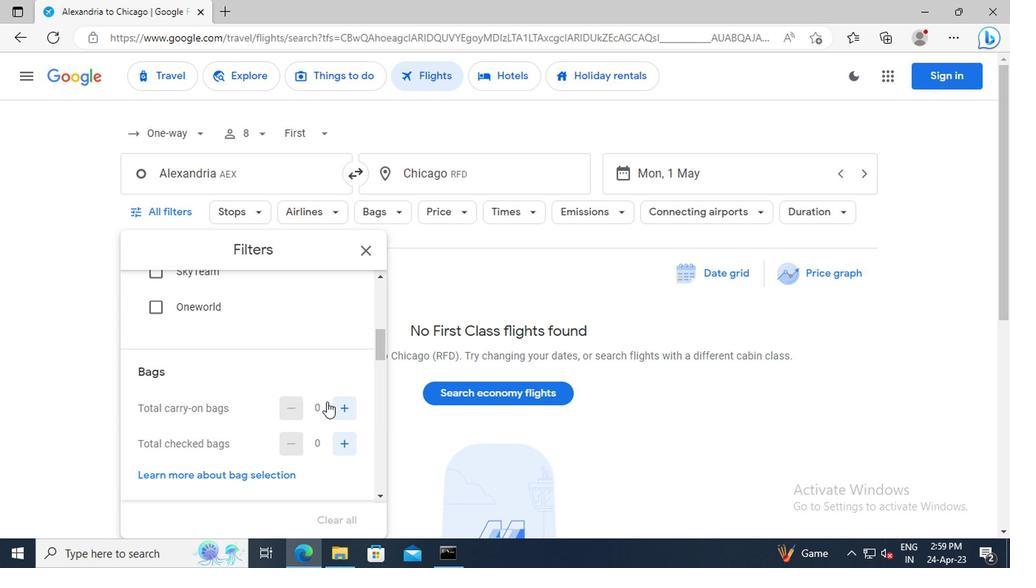 
Action: Mouse pressed left at (335, 408)
Screenshot: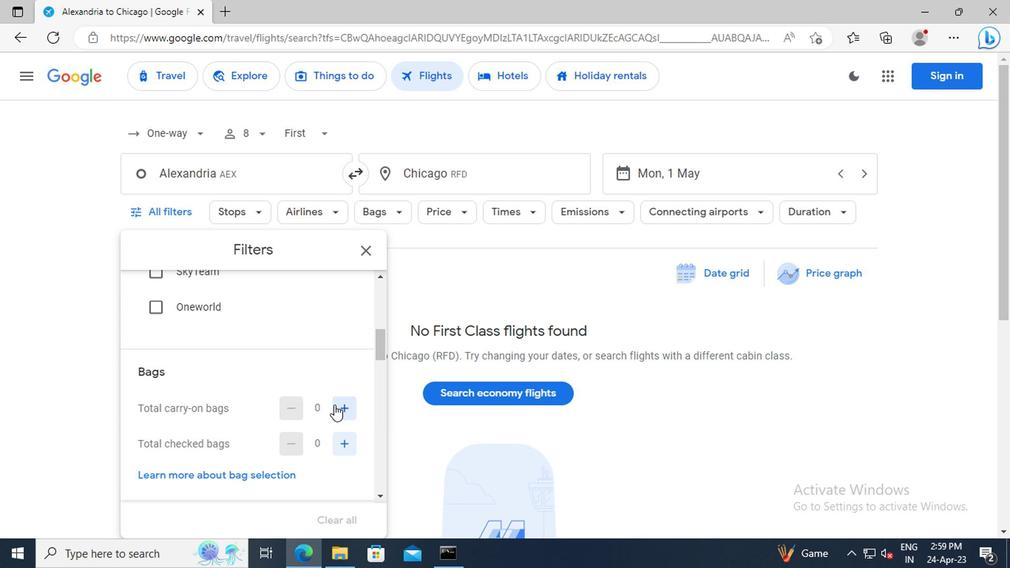 
Action: Mouse pressed left at (335, 408)
Screenshot: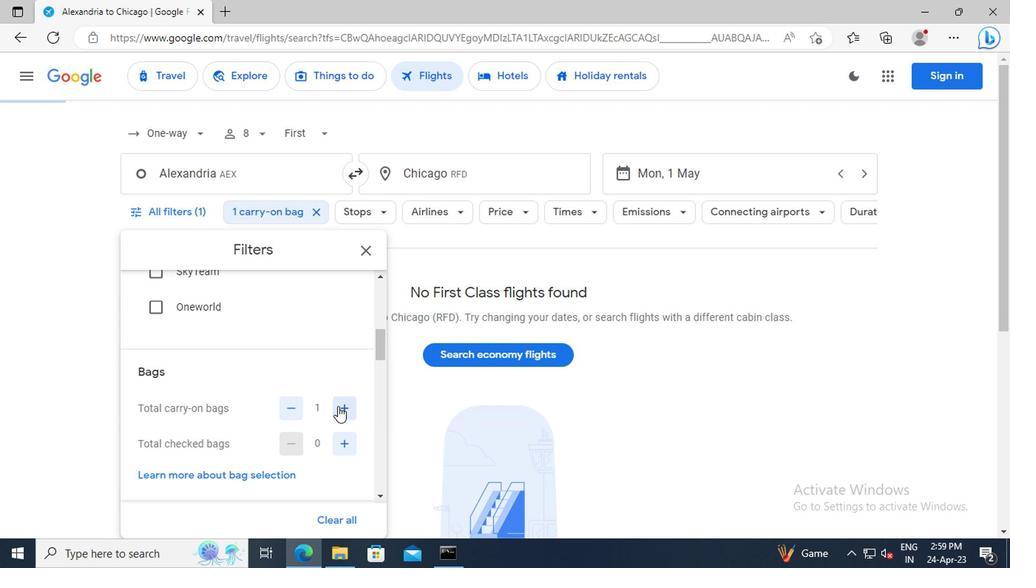 
Action: Mouse moved to (341, 449)
Screenshot: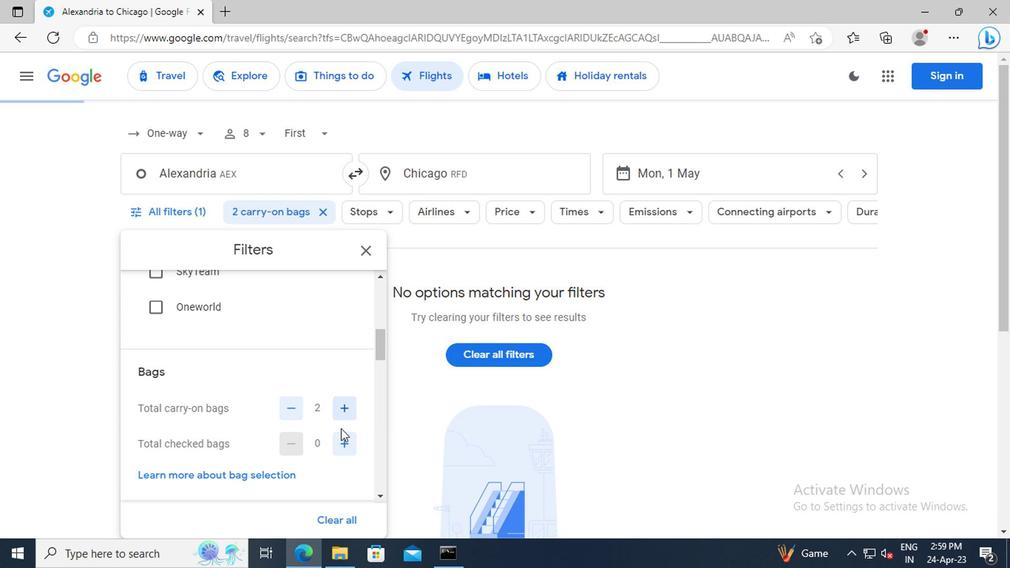 
Action: Mouse pressed left at (341, 449)
Screenshot: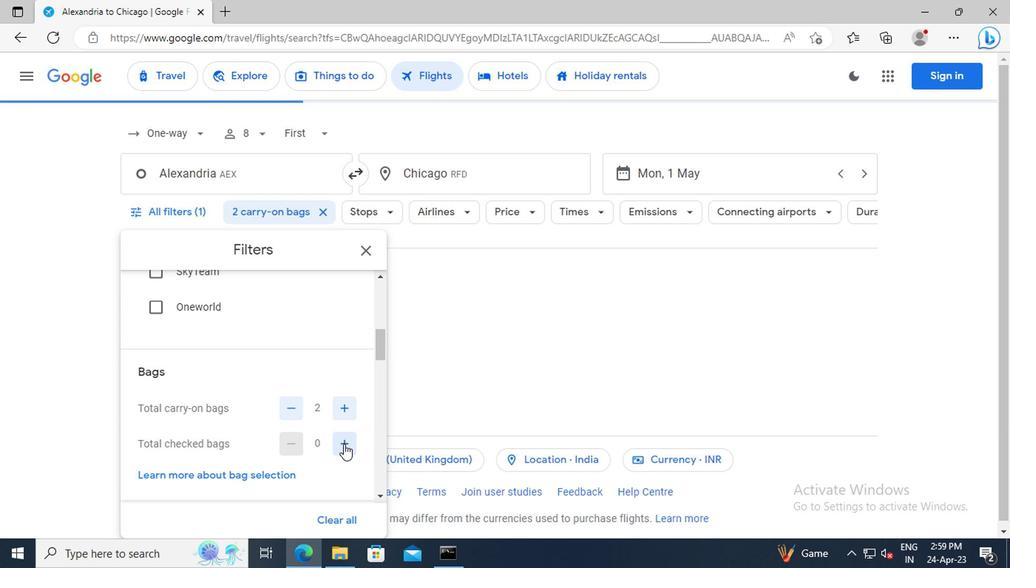 
Action: Mouse pressed left at (341, 449)
Screenshot: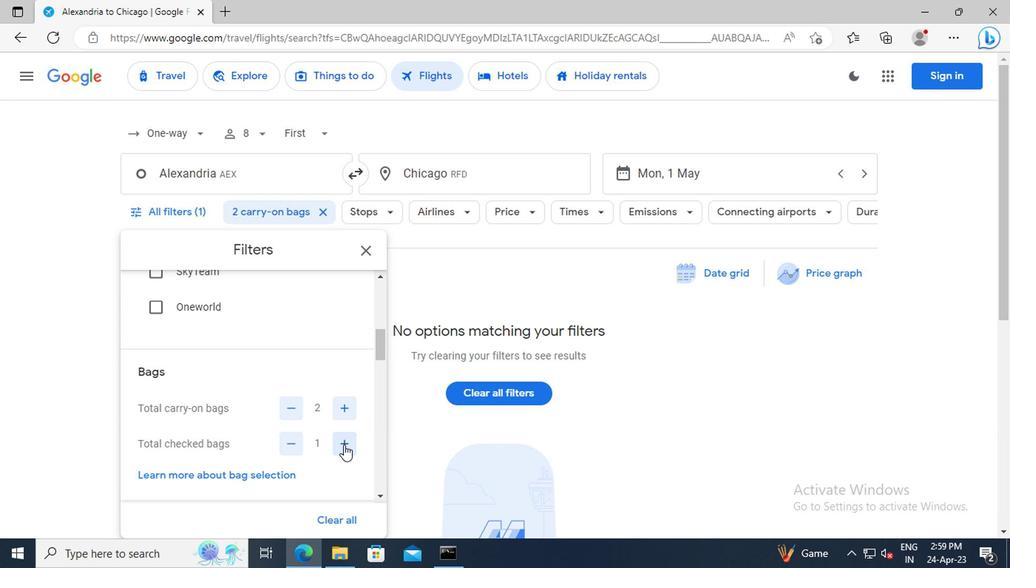 
Action: Mouse pressed left at (341, 449)
Screenshot: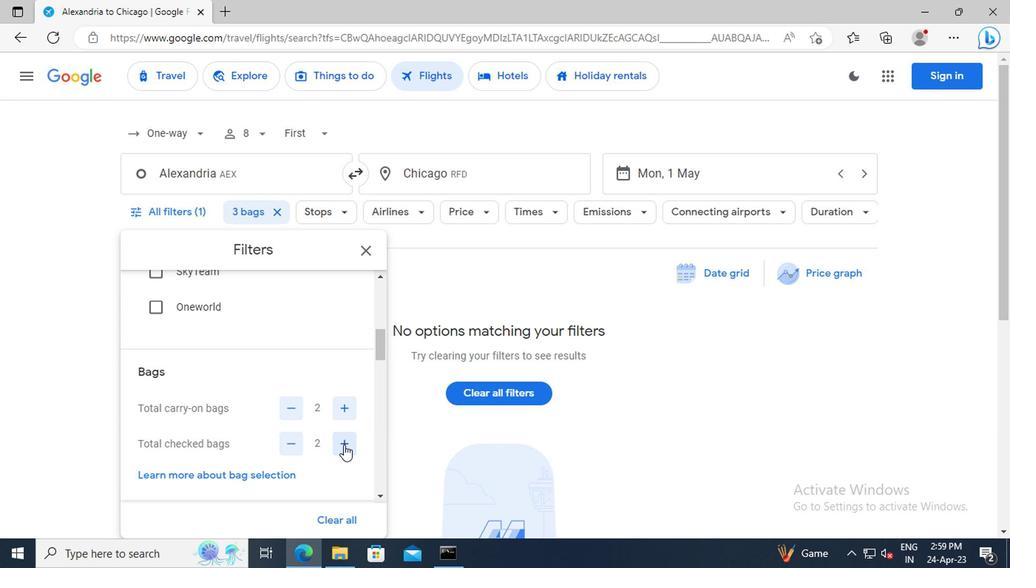 
Action: Mouse pressed left at (341, 449)
Screenshot: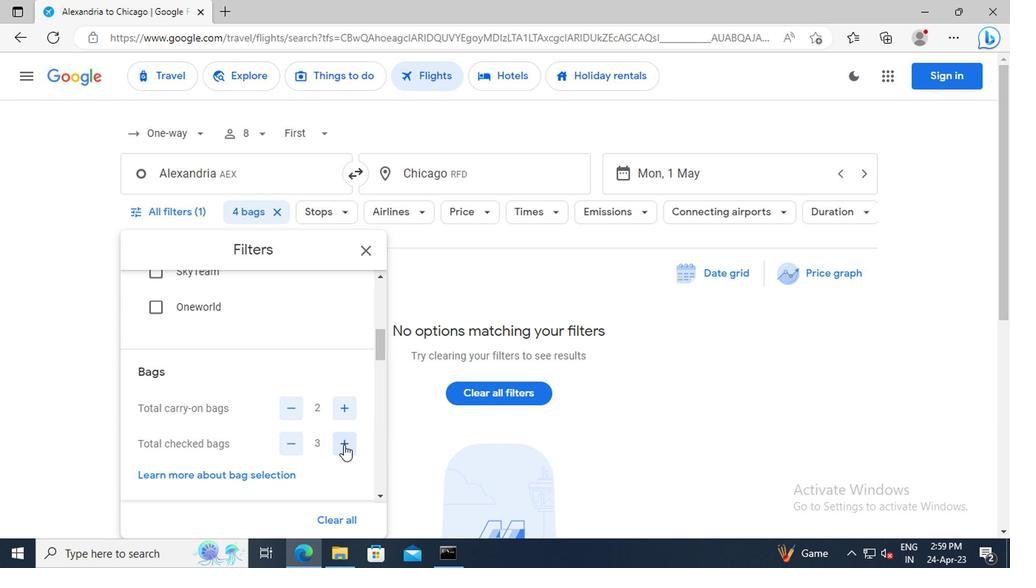 
Action: Mouse pressed left at (341, 449)
Screenshot: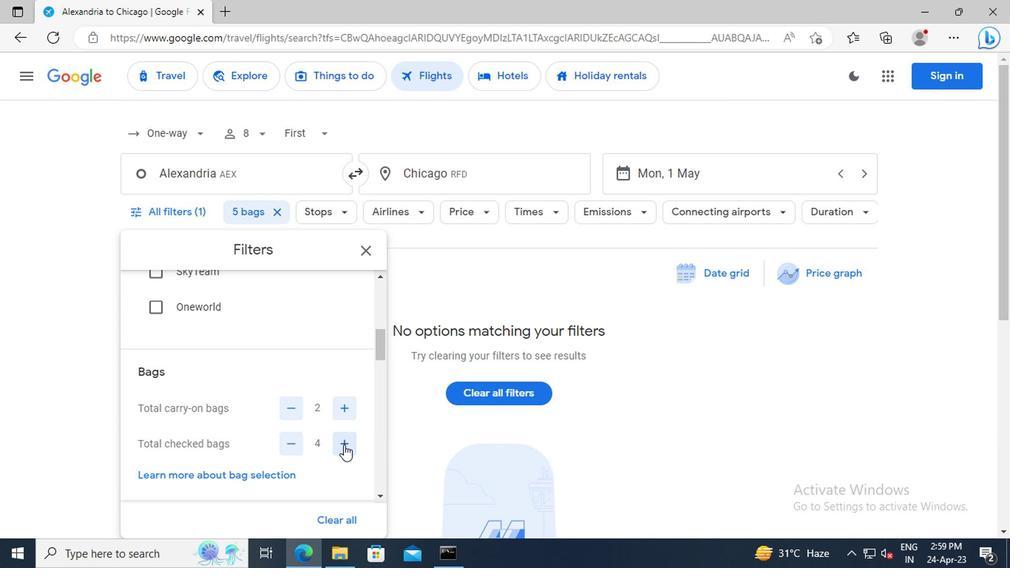 
Action: Mouse pressed left at (341, 449)
Screenshot: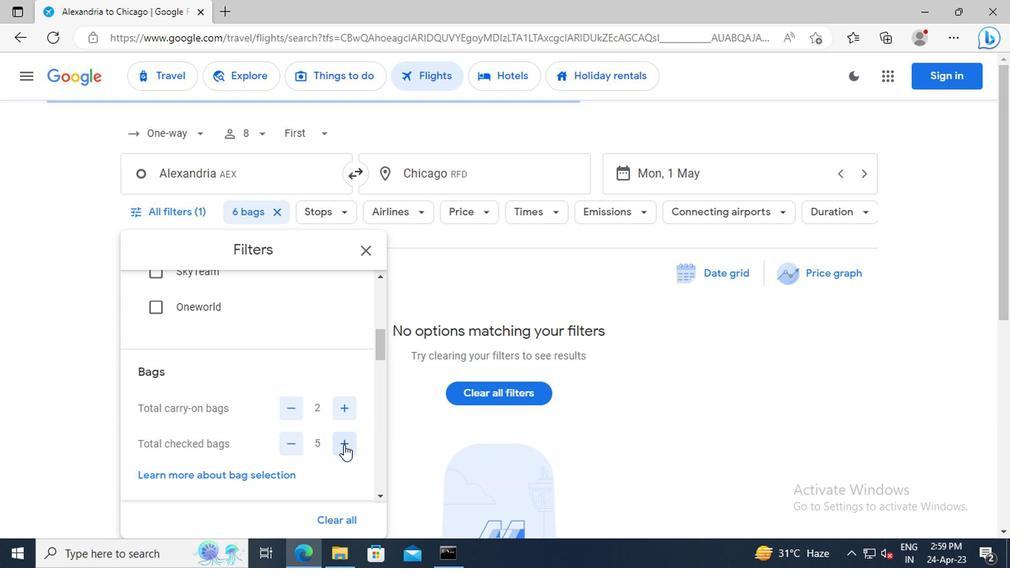 
Action: Mouse moved to (314, 420)
Screenshot: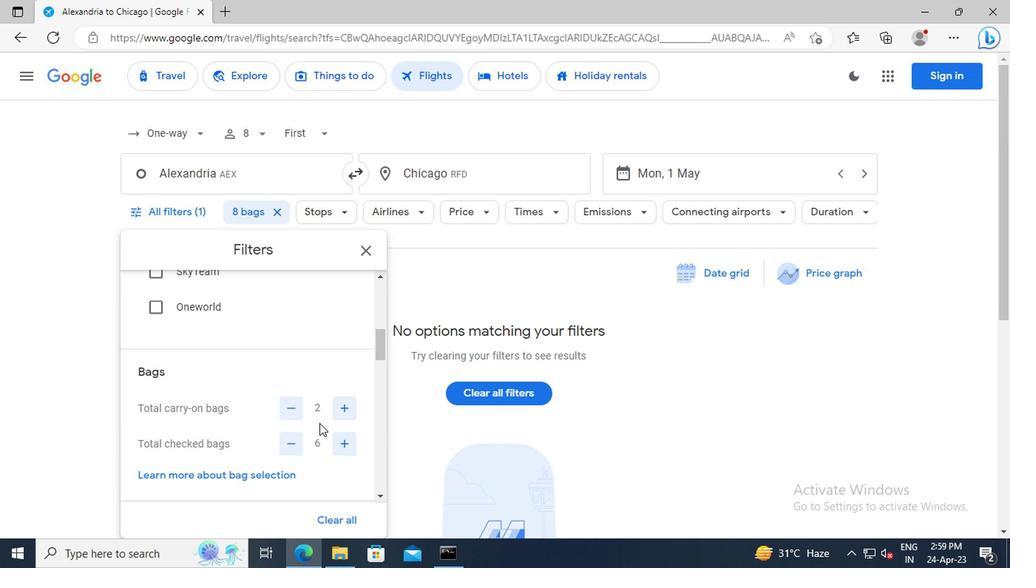 
Action: Mouse scrolled (314, 418) with delta (0, -1)
Screenshot: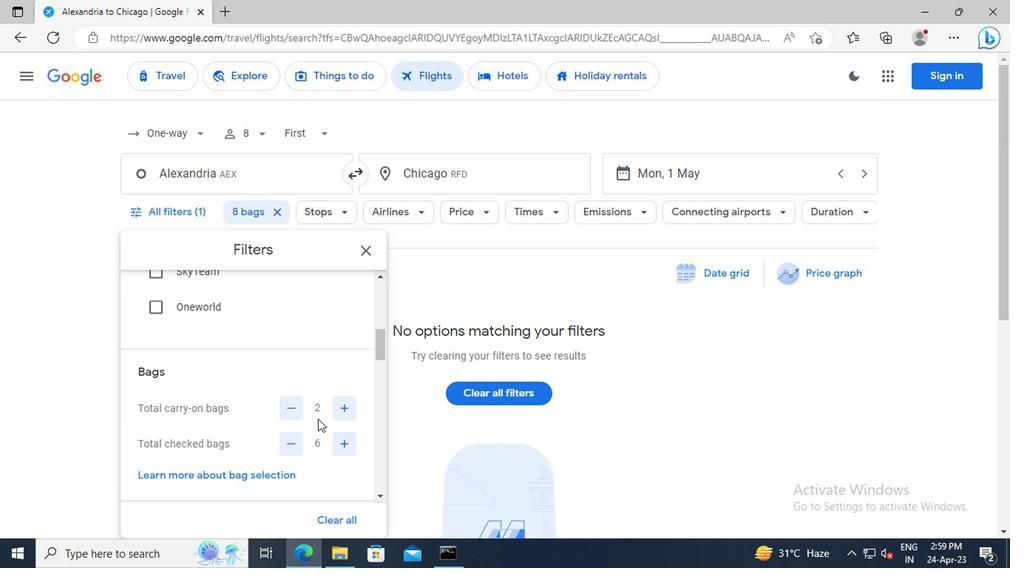 
Action: Mouse scrolled (314, 418) with delta (0, -1)
Screenshot: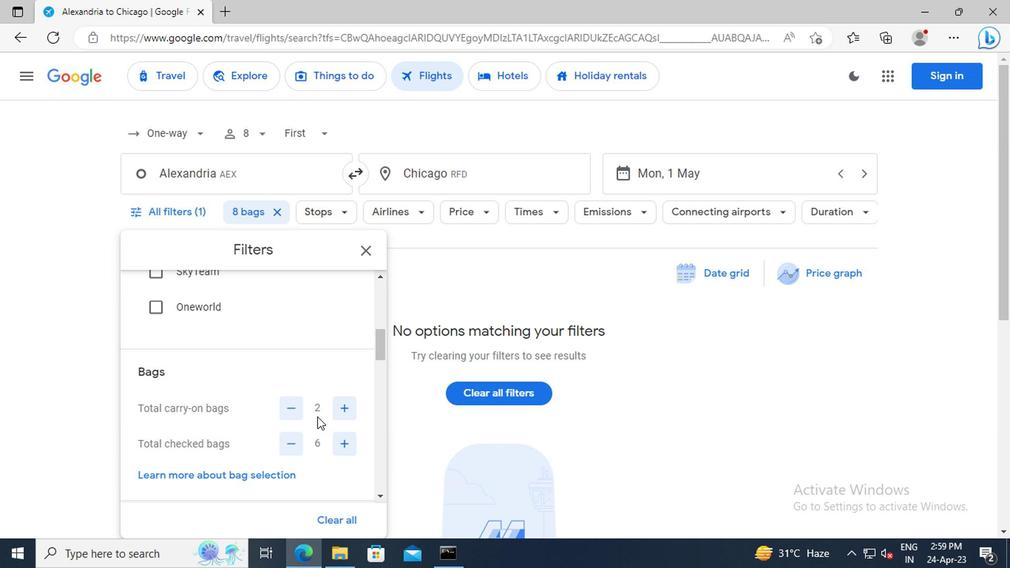 
Action: Mouse scrolled (314, 418) with delta (0, -1)
Screenshot: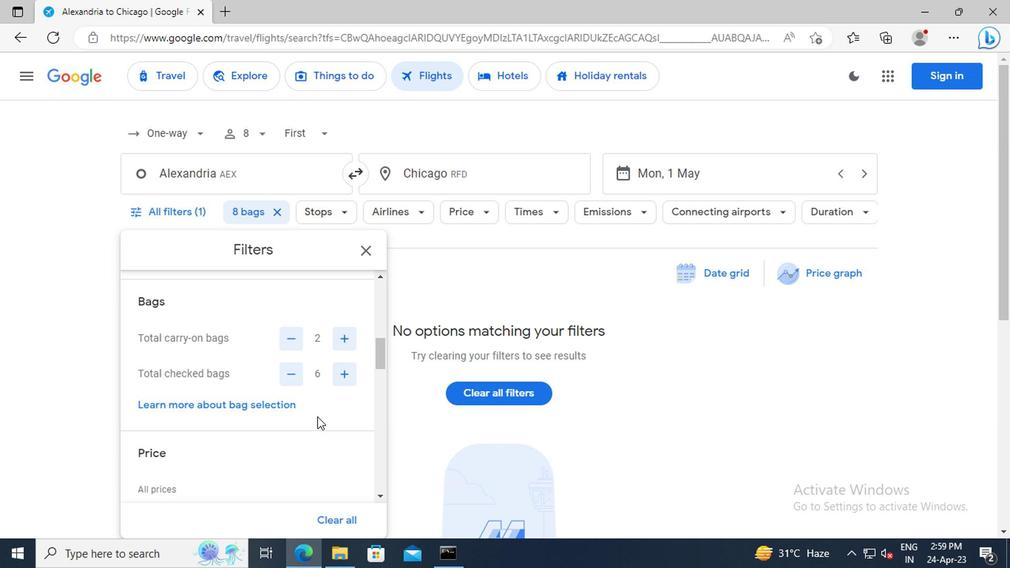 
Action: Mouse scrolled (314, 418) with delta (0, -1)
Screenshot: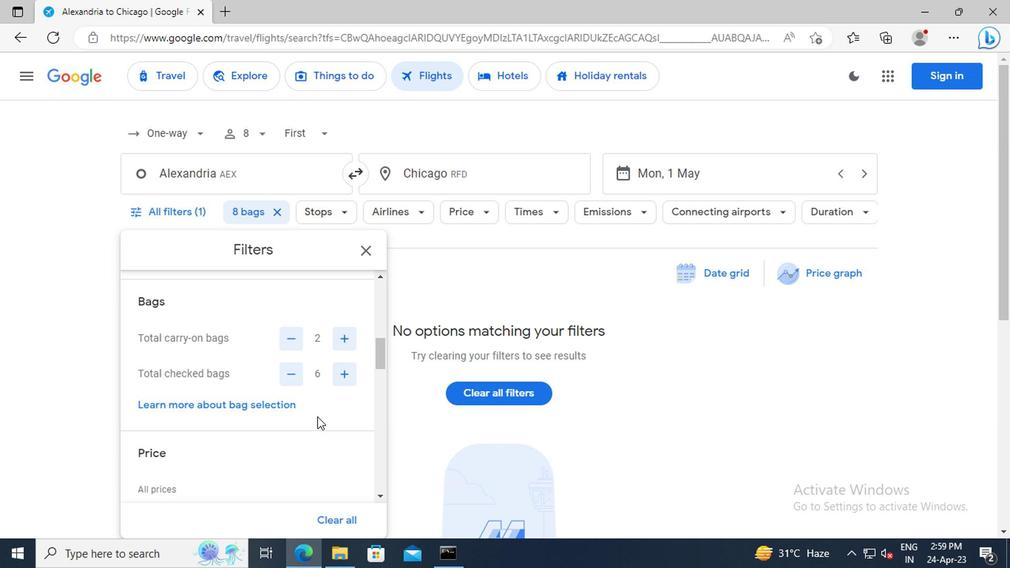 
Action: Mouse moved to (337, 450)
Screenshot: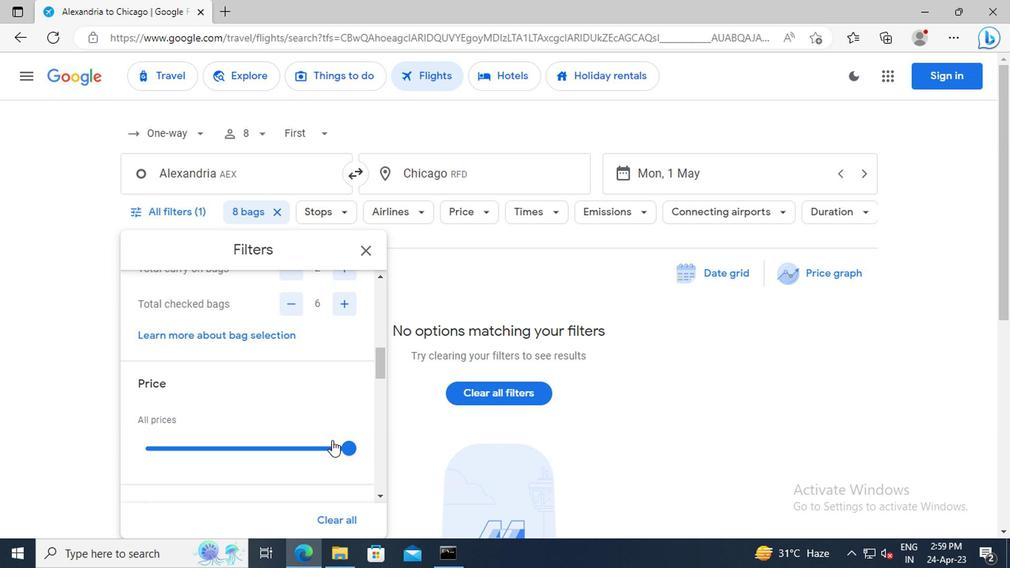 
Action: Mouse pressed left at (337, 450)
Screenshot: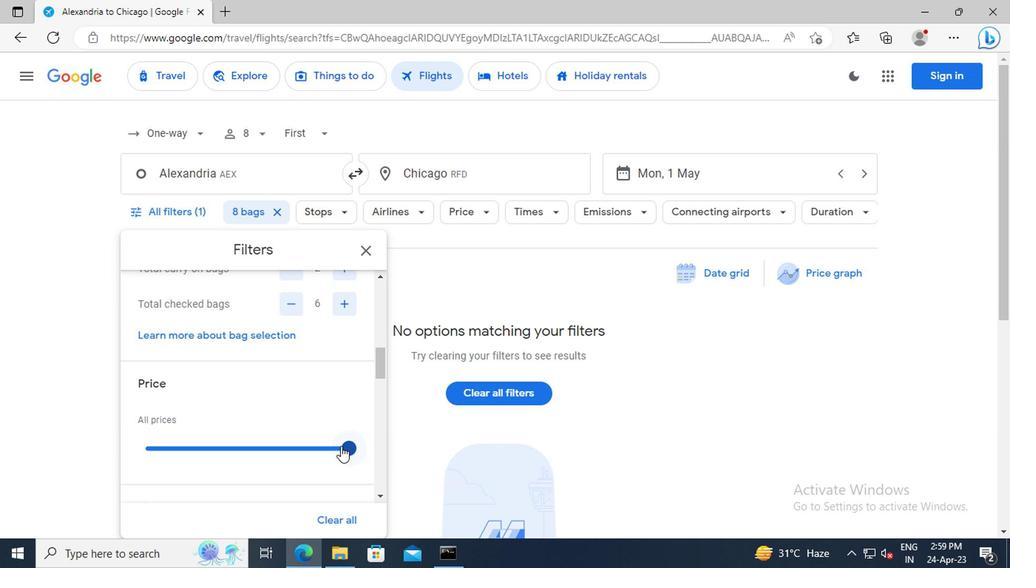 
Action: Mouse moved to (301, 385)
Screenshot: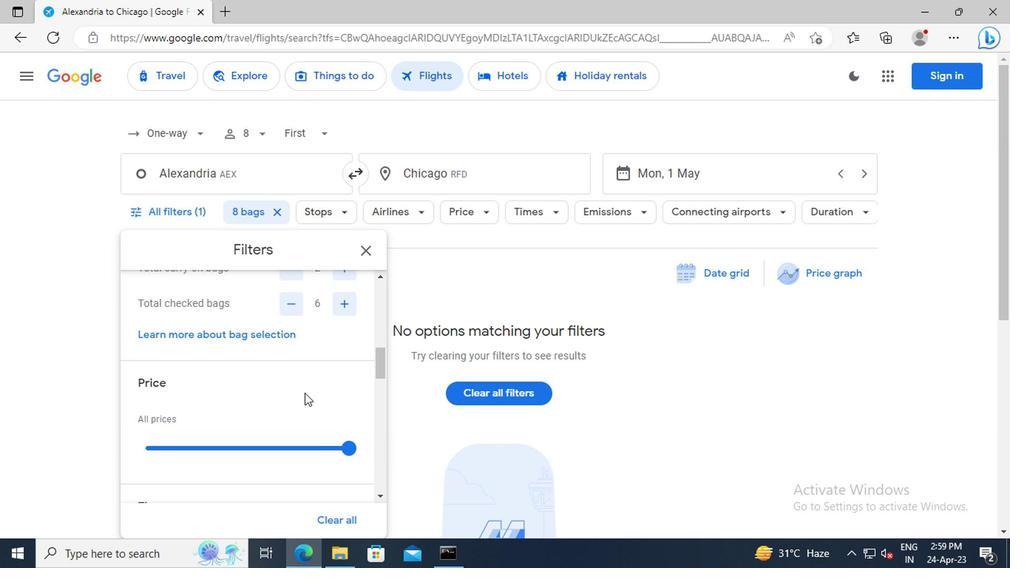 
Action: Mouse scrolled (301, 384) with delta (0, 0)
Screenshot: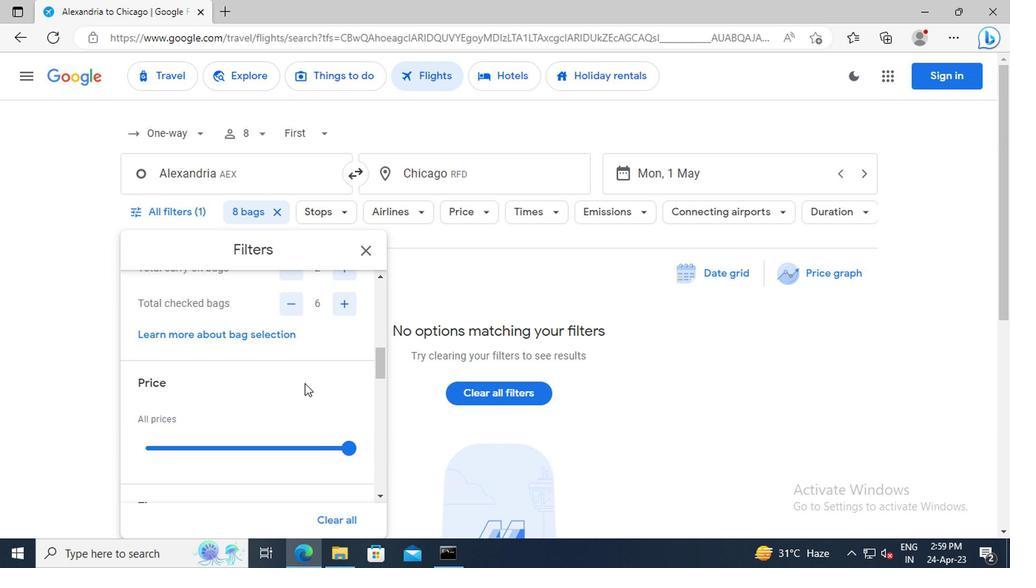 
Action: Mouse scrolled (301, 384) with delta (0, 0)
Screenshot: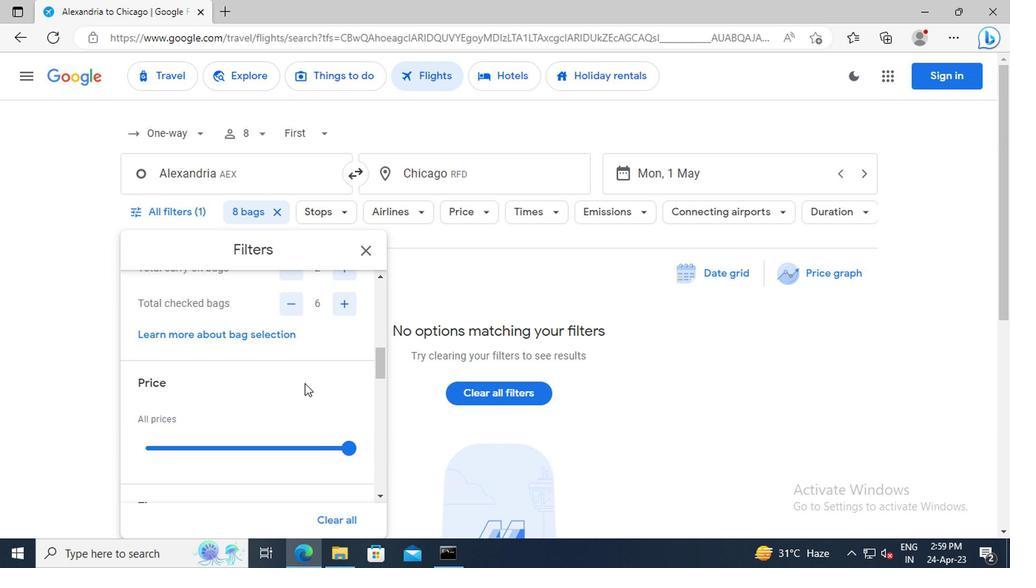 
Action: Mouse scrolled (301, 384) with delta (0, 0)
Screenshot: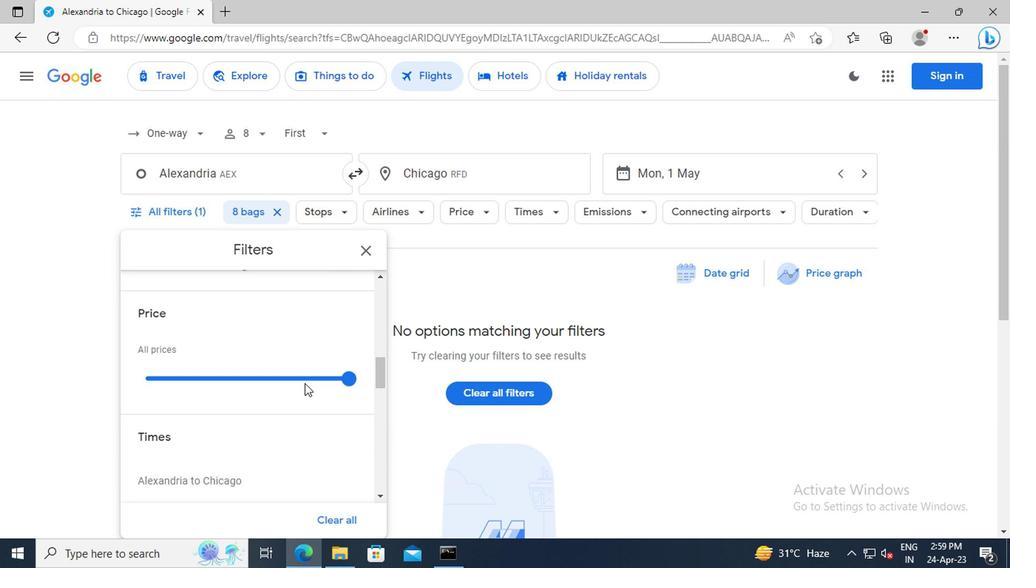 
Action: Mouse scrolled (301, 384) with delta (0, 0)
Screenshot: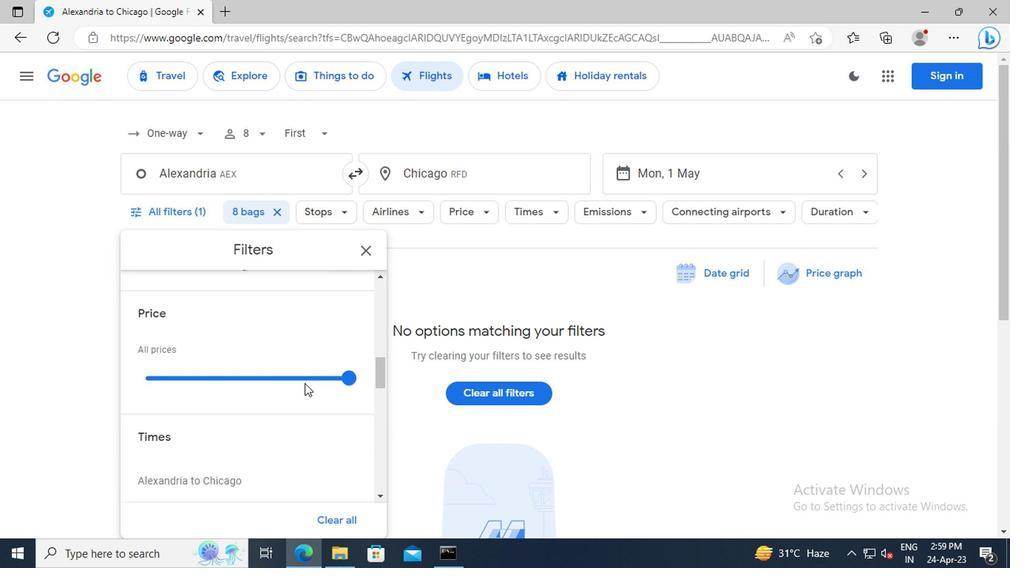 
Action: Mouse scrolled (301, 384) with delta (0, 0)
Screenshot: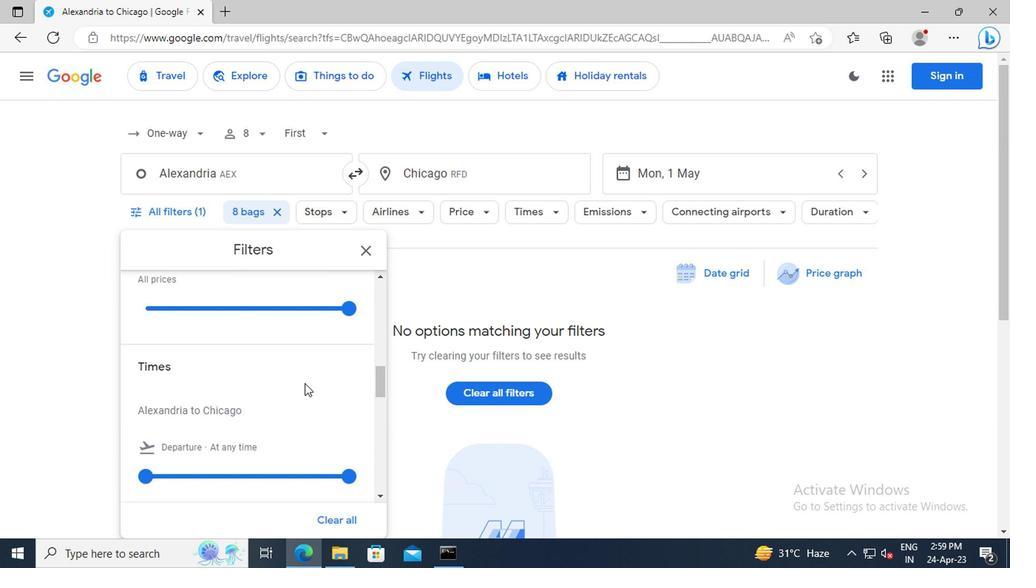 
Action: Mouse scrolled (301, 384) with delta (0, 0)
Screenshot: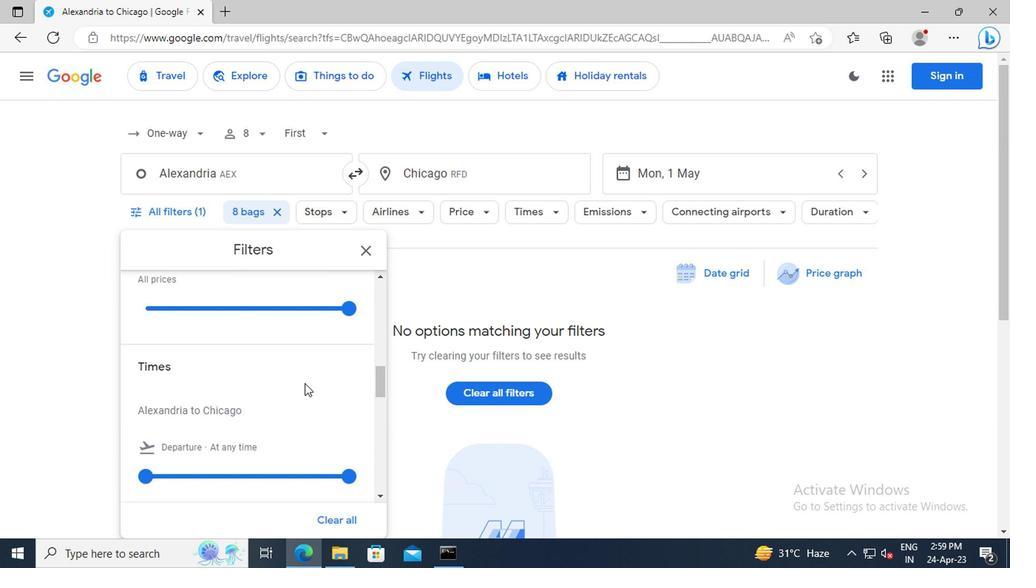 
Action: Mouse scrolled (301, 384) with delta (0, 0)
Screenshot: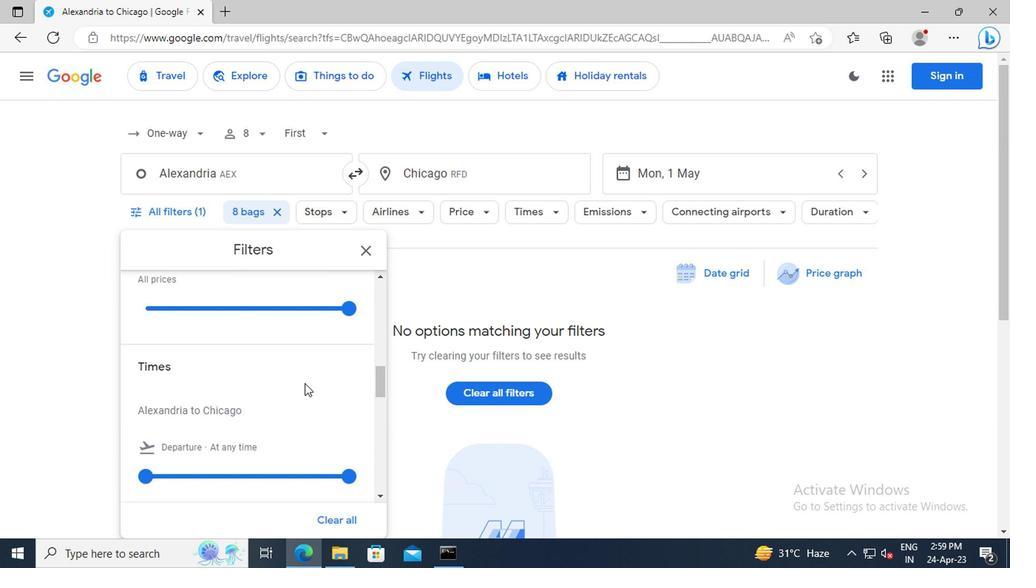 
Action: Mouse moved to (144, 374)
Screenshot: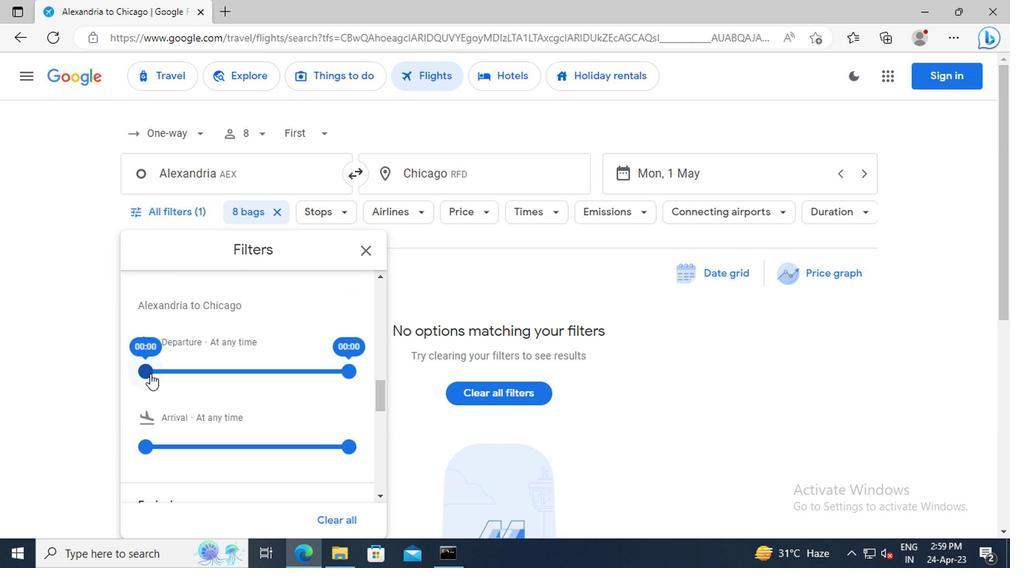 
Action: Mouse pressed left at (144, 374)
Screenshot: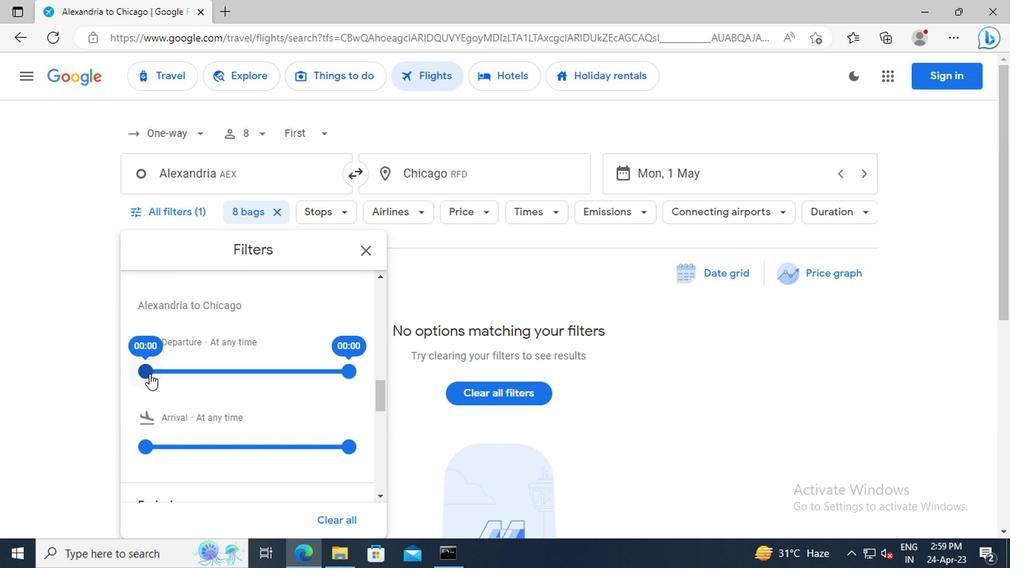 
Action: Mouse moved to (344, 373)
Screenshot: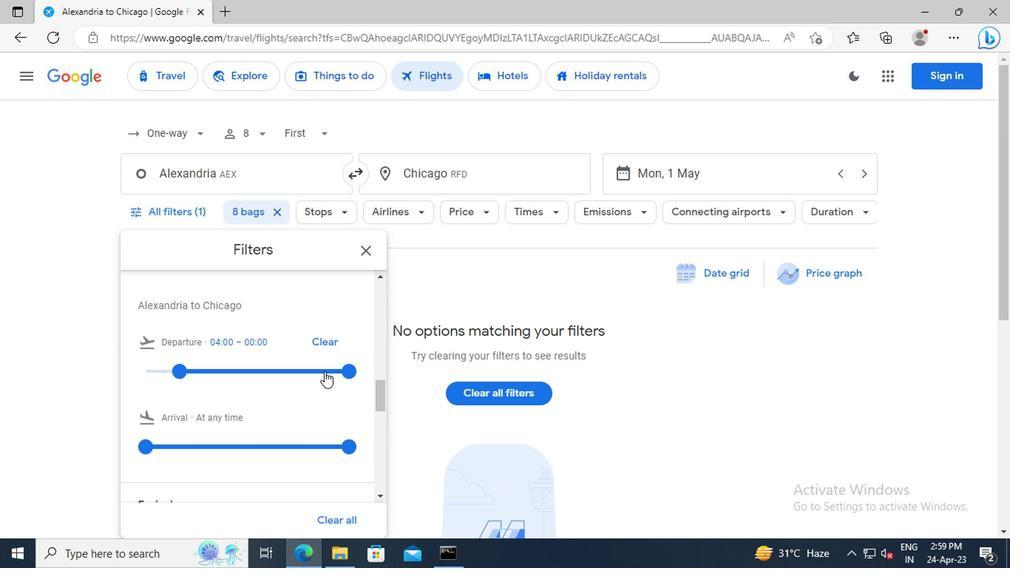 
Action: Mouse pressed left at (344, 373)
Screenshot: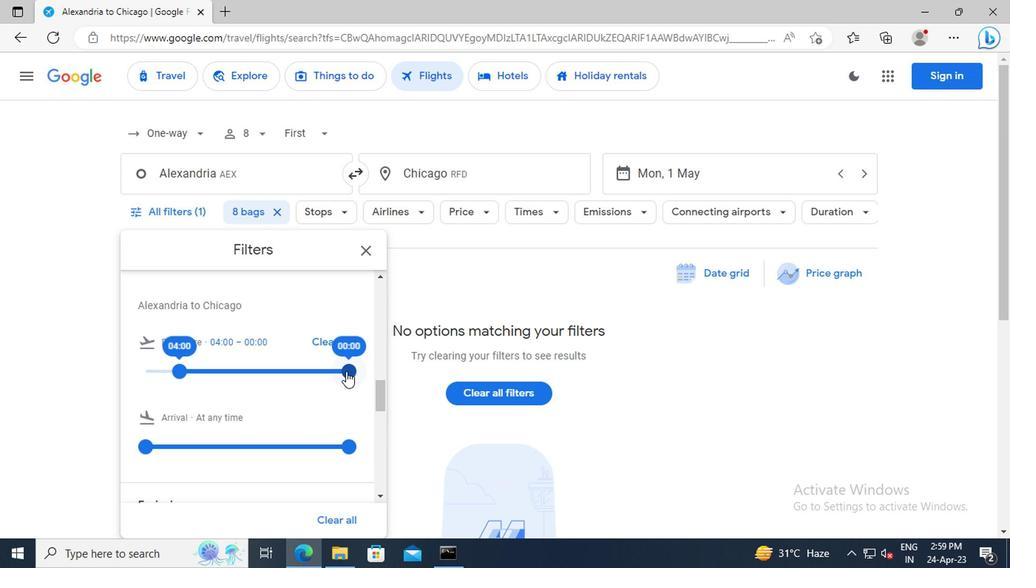 
Action: Mouse moved to (363, 251)
Screenshot: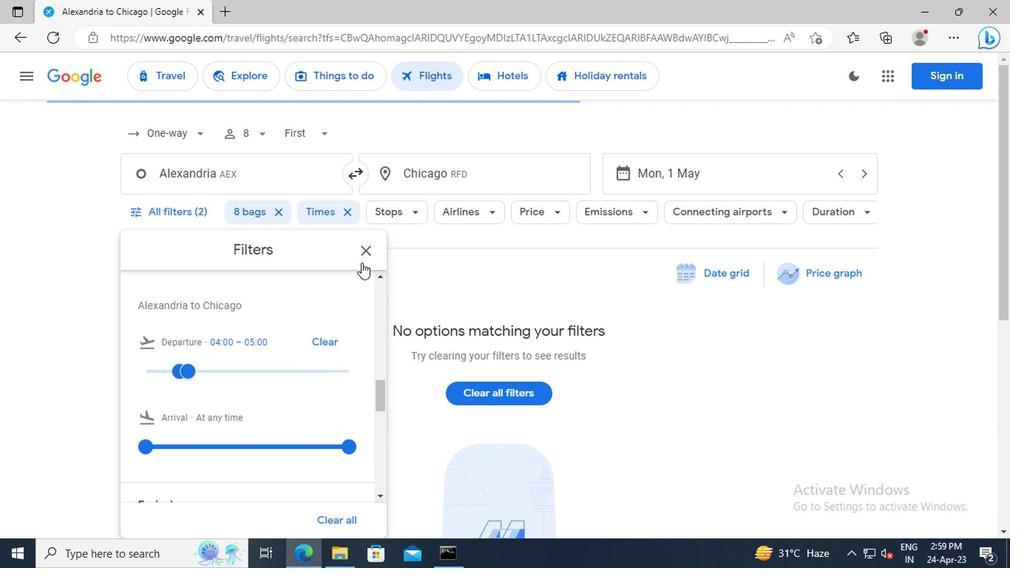 
Action: Mouse pressed left at (363, 251)
Screenshot: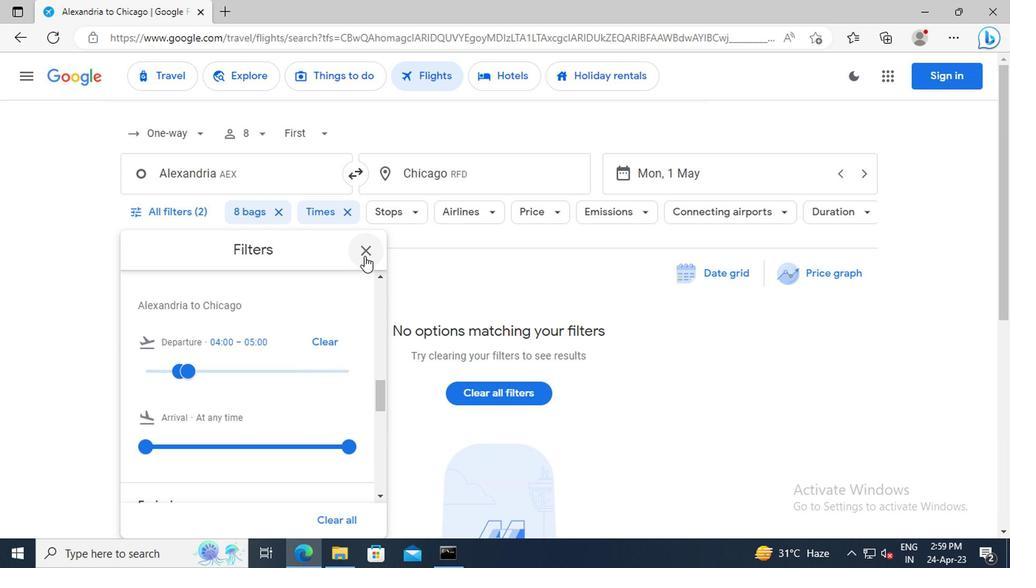 
Action: Mouse moved to (435, 386)
Screenshot: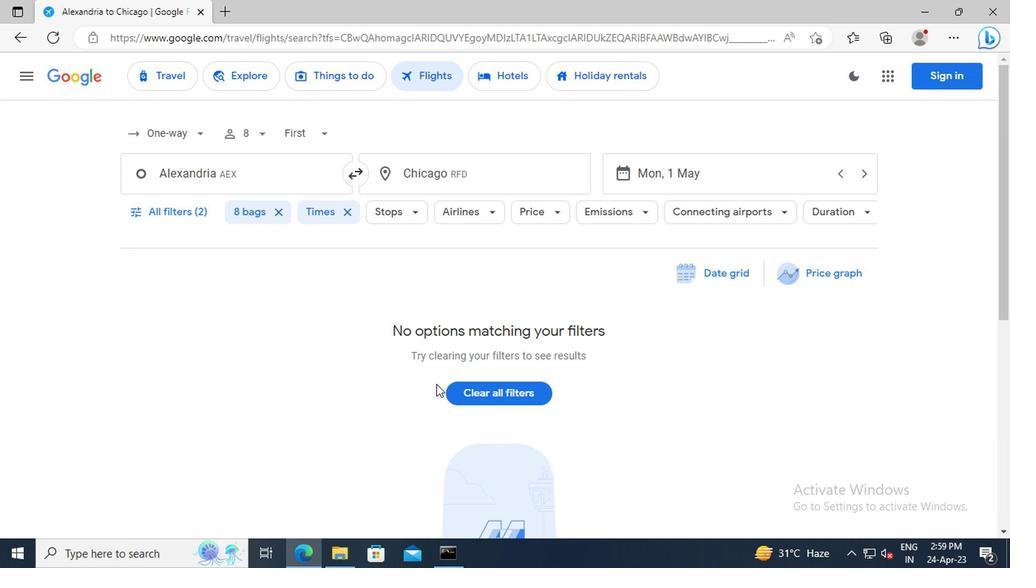 
